 Task: Create a due date automation trigger when advanced on, on the tuesday after a card is due add basic assigned to me at 11:00 AM.
Action: Mouse moved to (797, 253)
Screenshot: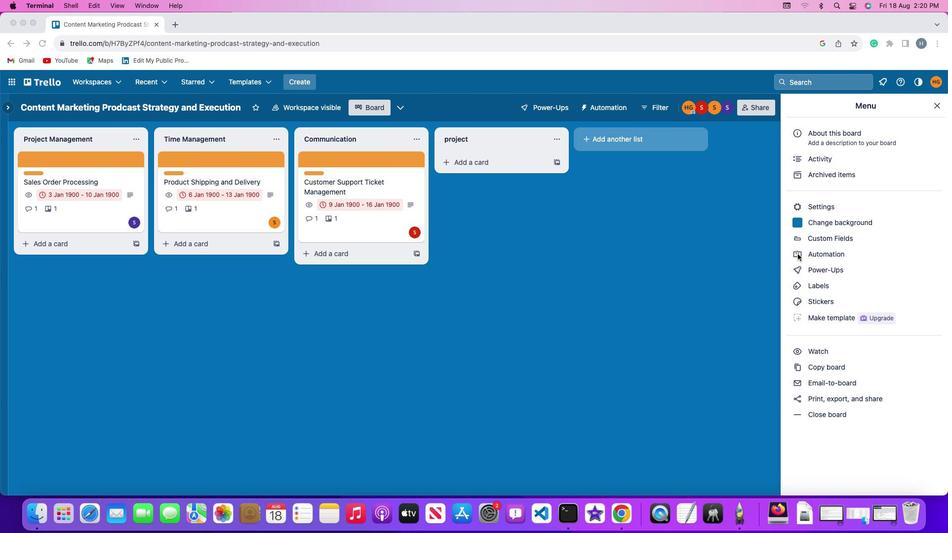 
Action: Mouse pressed left at (797, 253)
Screenshot: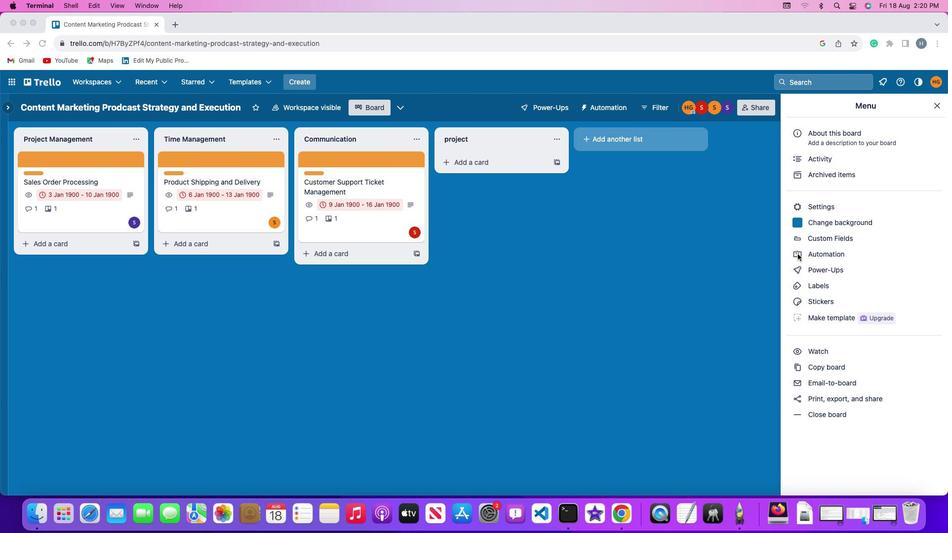 
Action: Mouse pressed left at (797, 253)
Screenshot: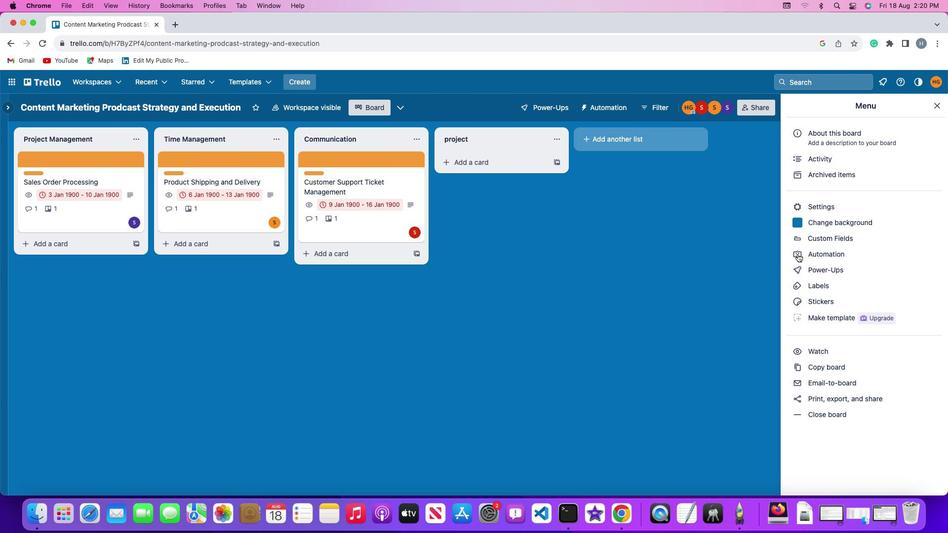 
Action: Mouse moved to (66, 231)
Screenshot: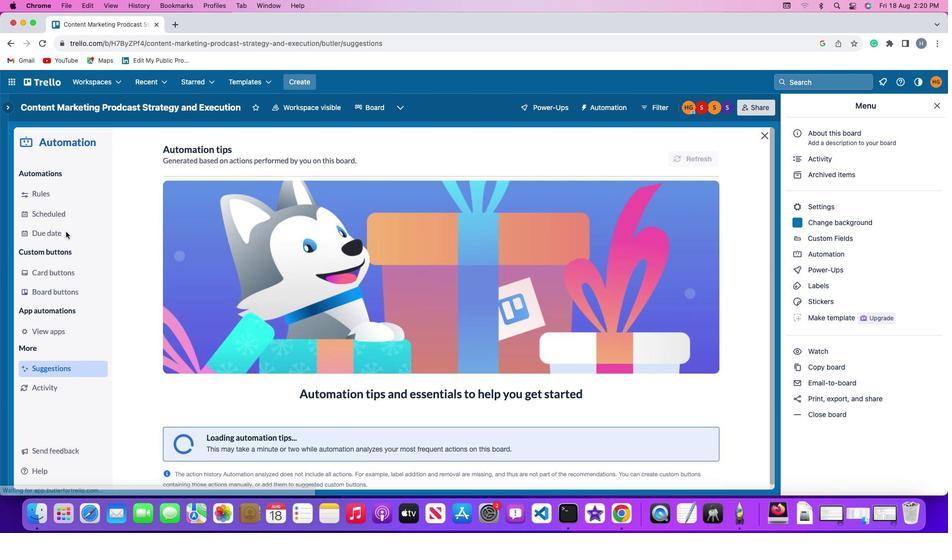 
Action: Mouse pressed left at (66, 231)
Screenshot: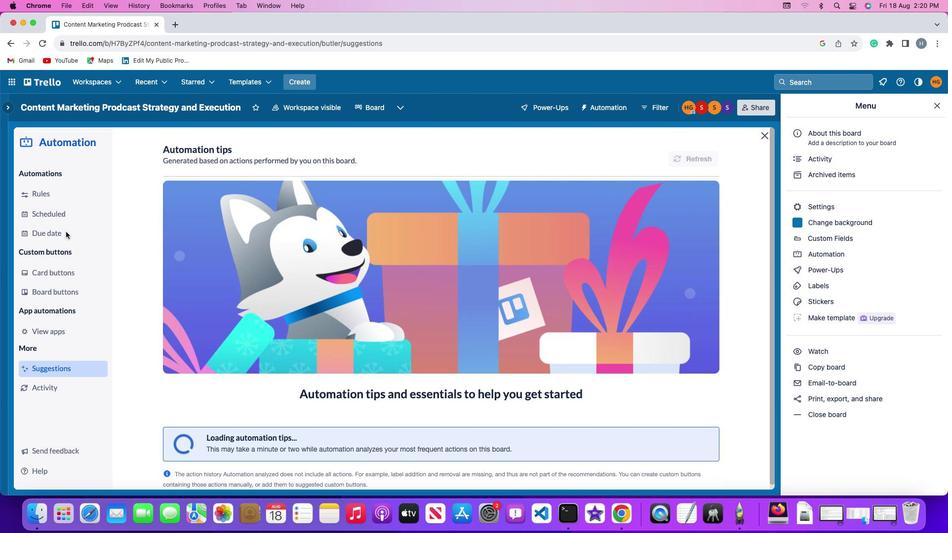 
Action: Mouse moved to (653, 153)
Screenshot: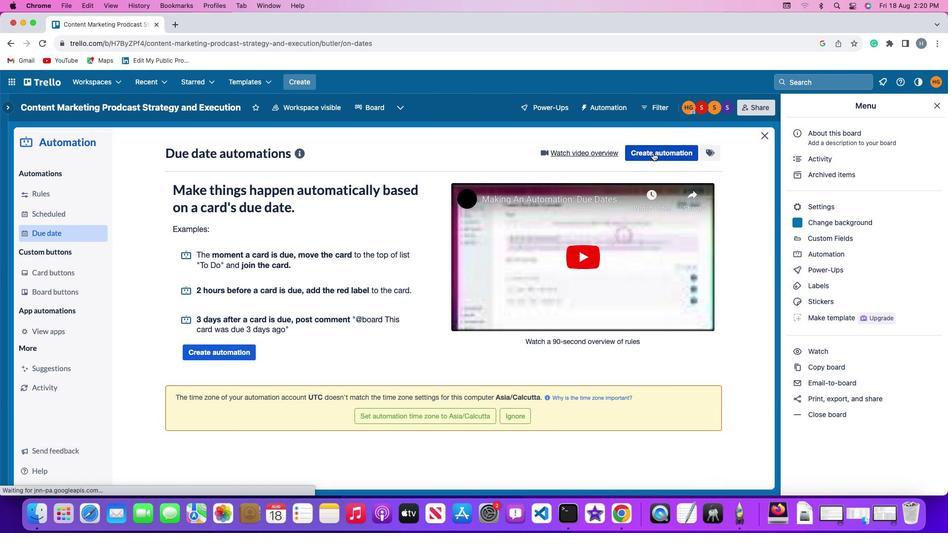 
Action: Mouse pressed left at (653, 153)
Screenshot: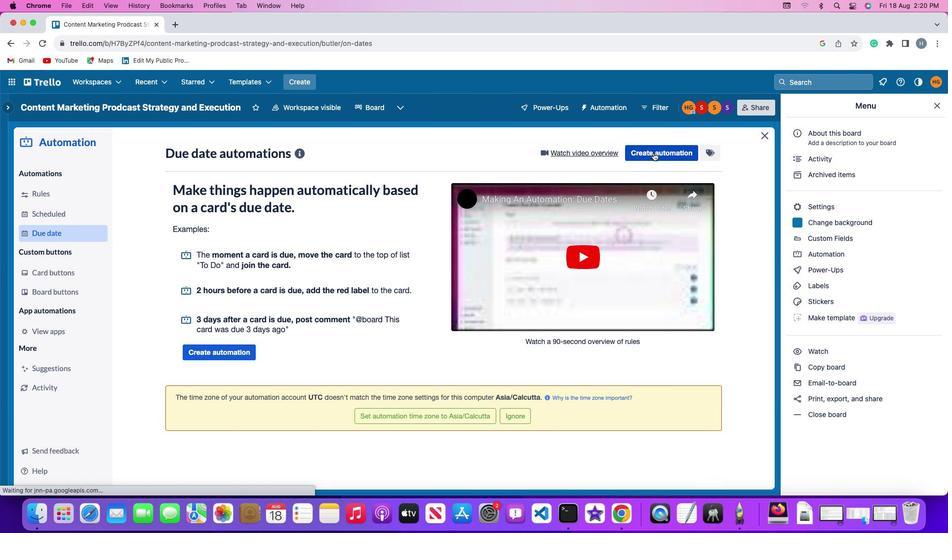 
Action: Mouse moved to (195, 248)
Screenshot: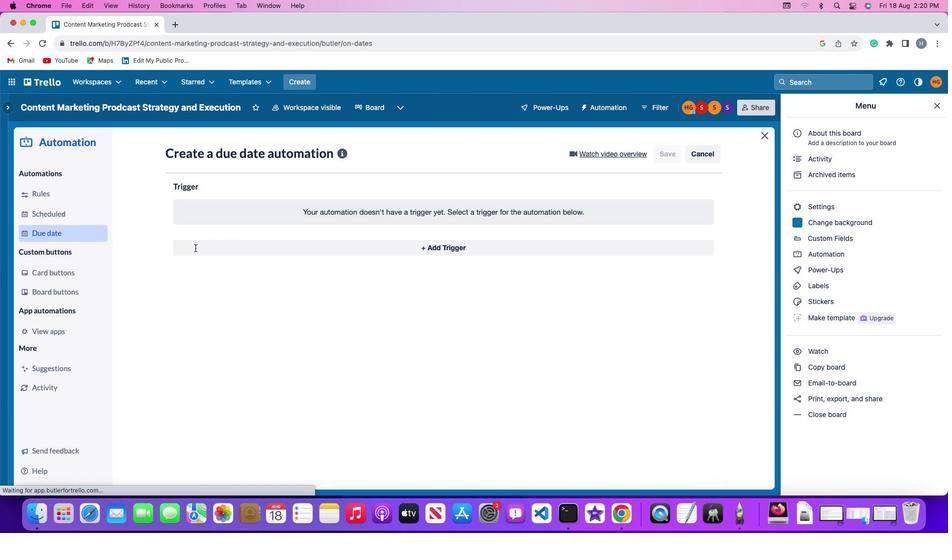 
Action: Mouse pressed left at (195, 248)
Screenshot: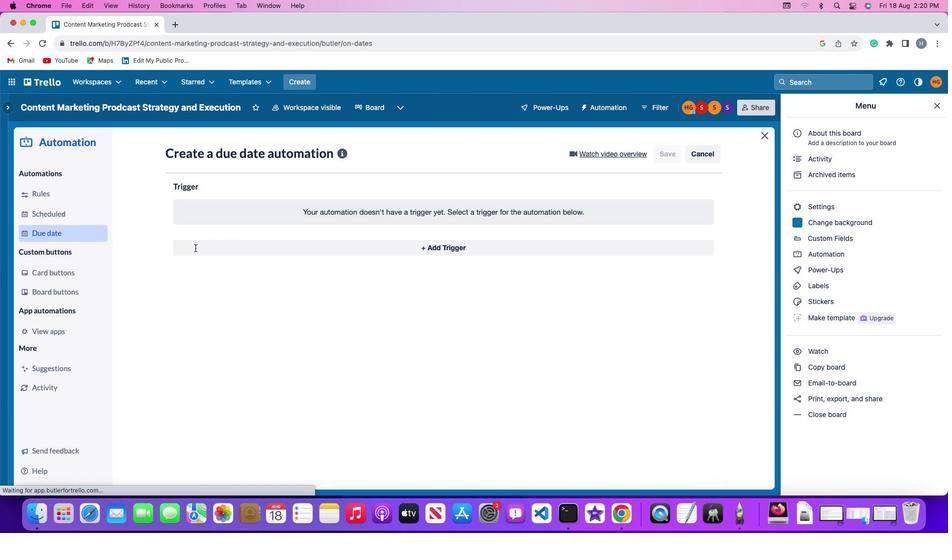 
Action: Mouse moved to (220, 427)
Screenshot: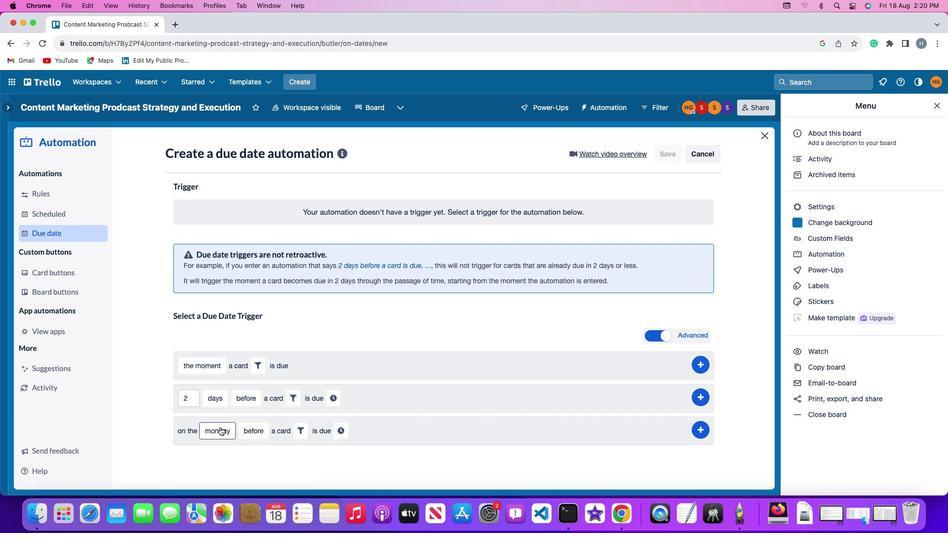 
Action: Mouse pressed left at (220, 427)
Screenshot: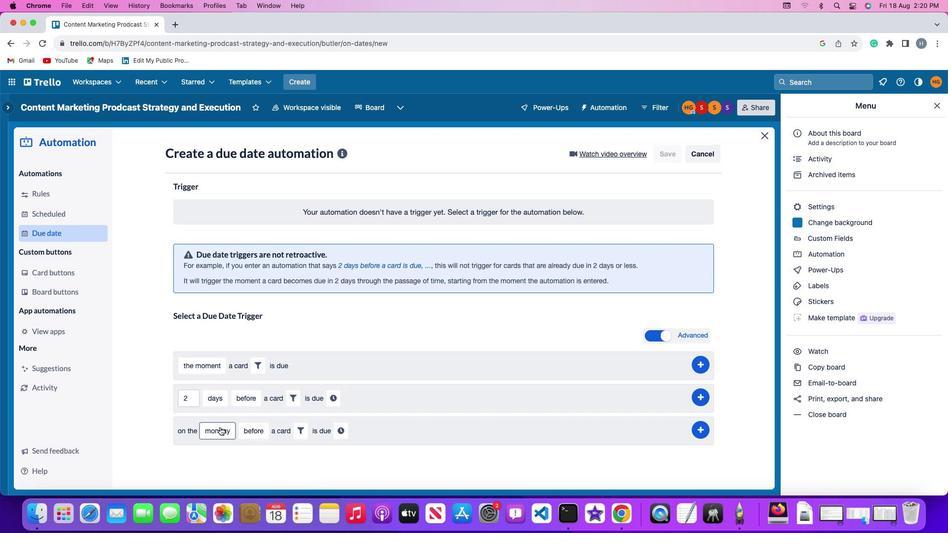 
Action: Mouse moved to (222, 310)
Screenshot: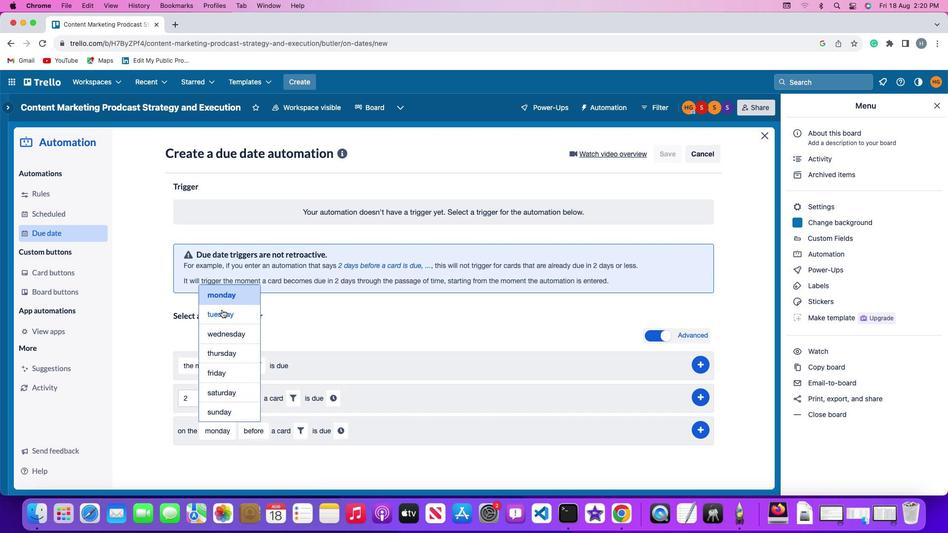 
Action: Mouse pressed left at (222, 310)
Screenshot: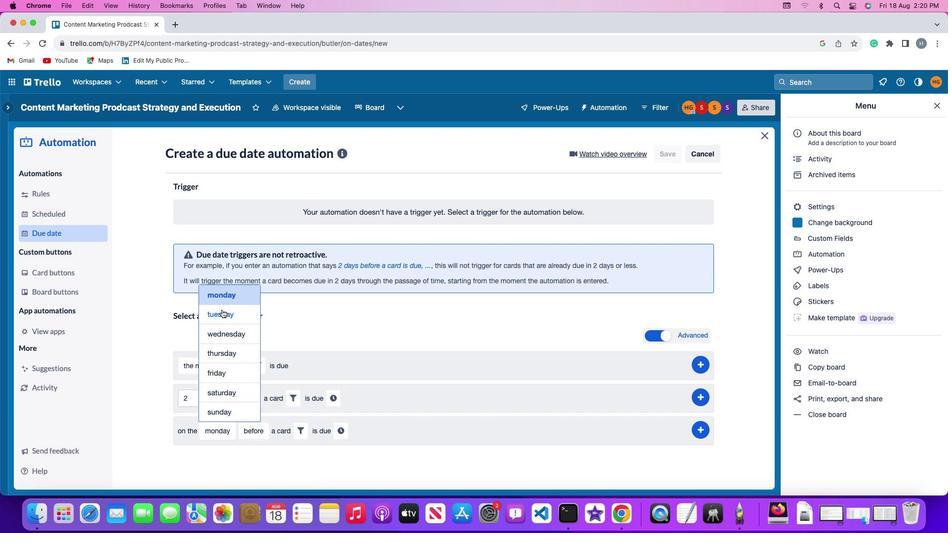 
Action: Mouse moved to (247, 431)
Screenshot: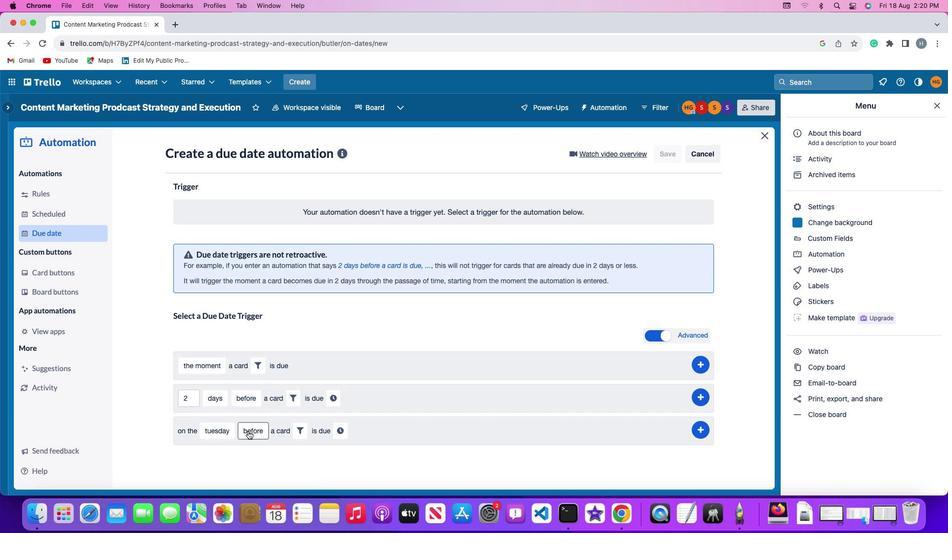 
Action: Mouse pressed left at (247, 431)
Screenshot: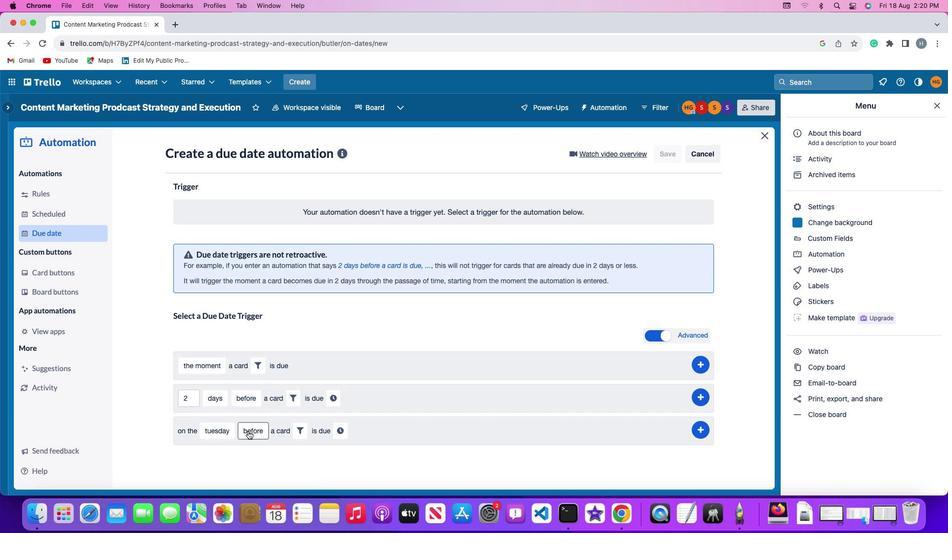 
Action: Mouse moved to (261, 372)
Screenshot: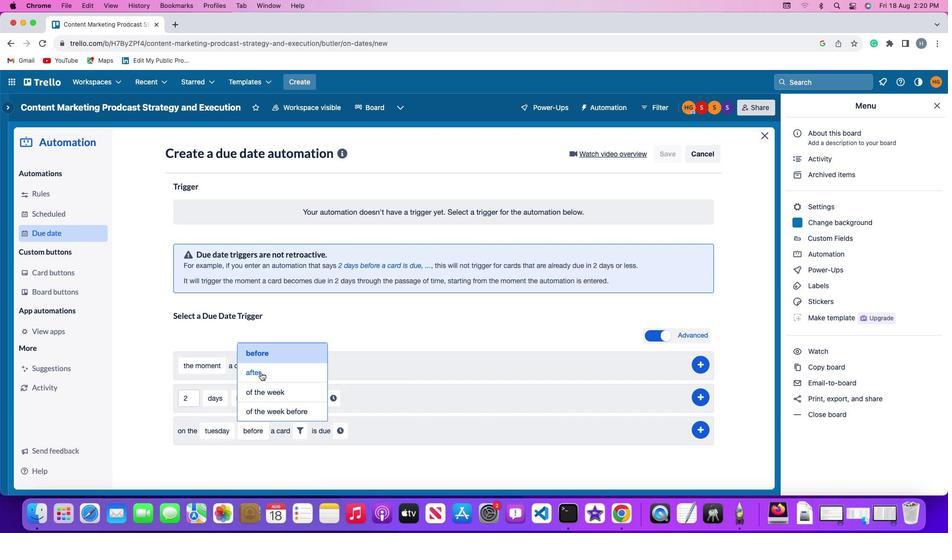 
Action: Mouse pressed left at (261, 372)
Screenshot: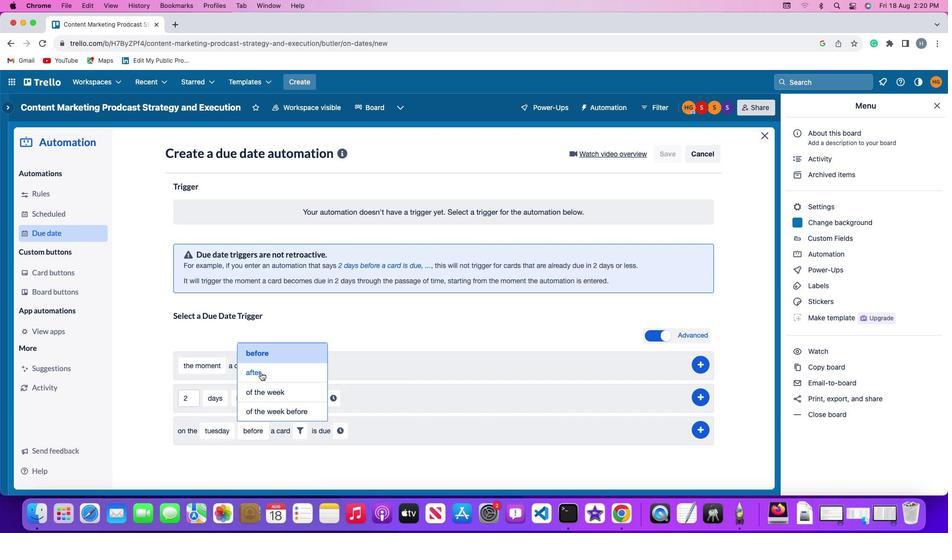 
Action: Mouse moved to (288, 425)
Screenshot: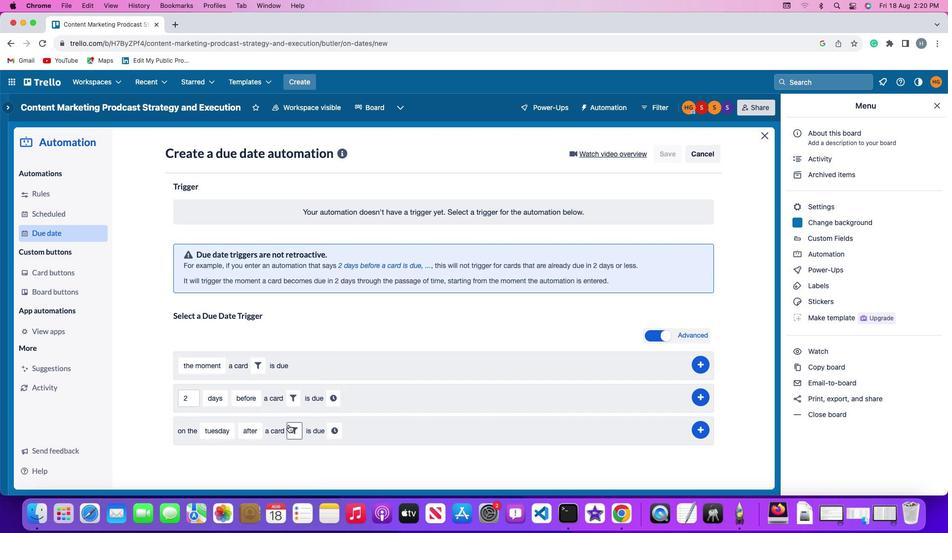 
Action: Mouse pressed left at (288, 425)
Screenshot: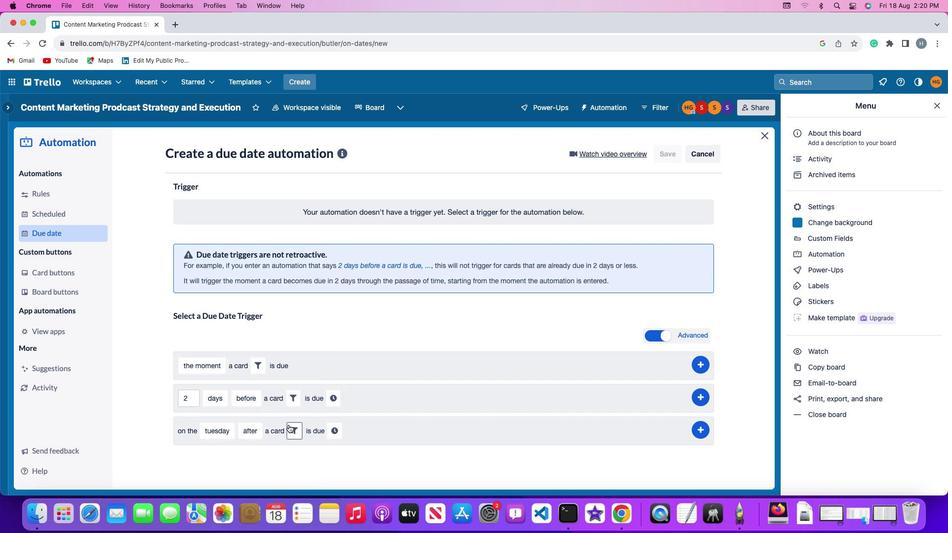 
Action: Mouse moved to (266, 466)
Screenshot: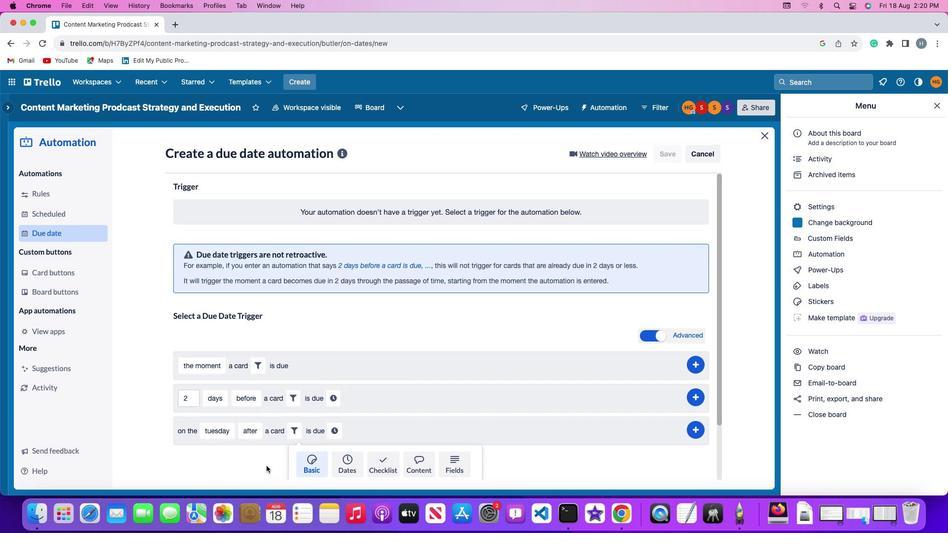 
Action: Mouse scrolled (266, 466) with delta (0, 0)
Screenshot: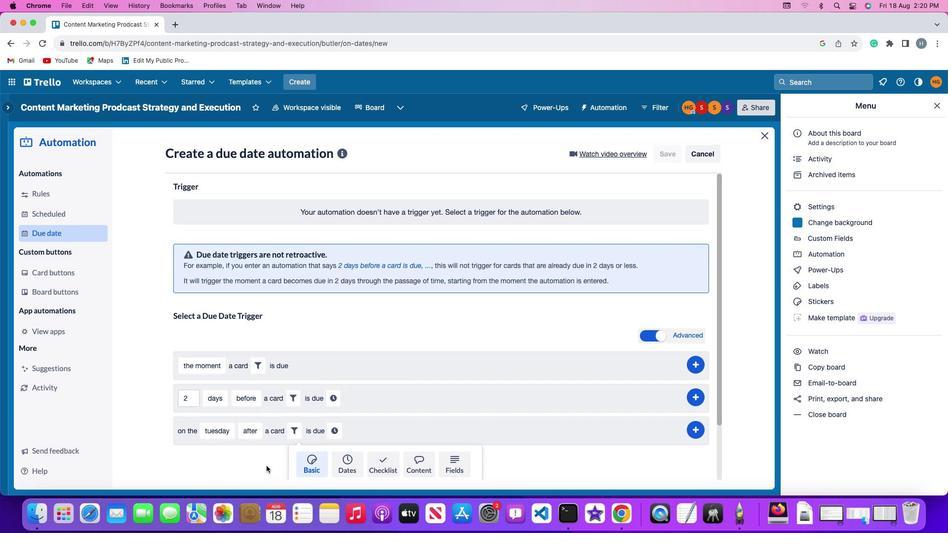 
Action: Mouse scrolled (266, 466) with delta (0, 0)
Screenshot: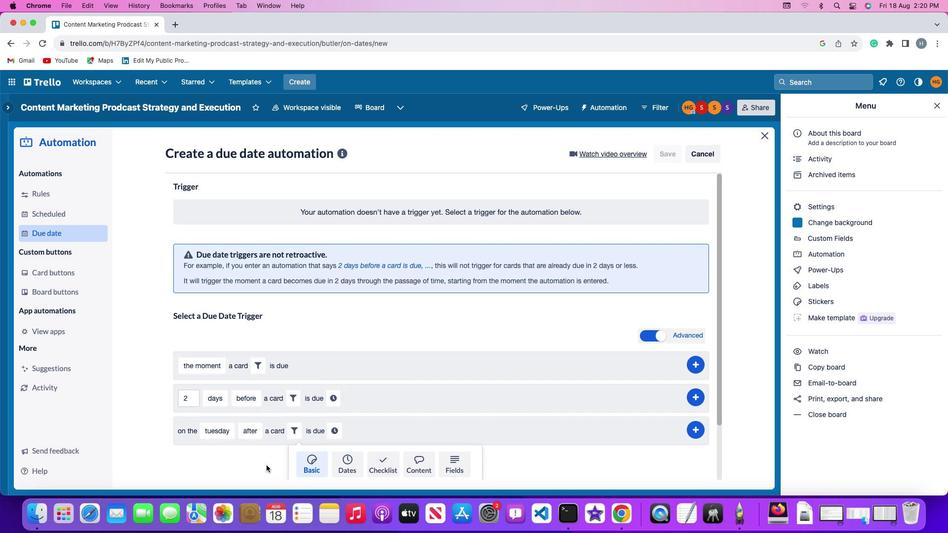 
Action: Mouse moved to (266, 466)
Screenshot: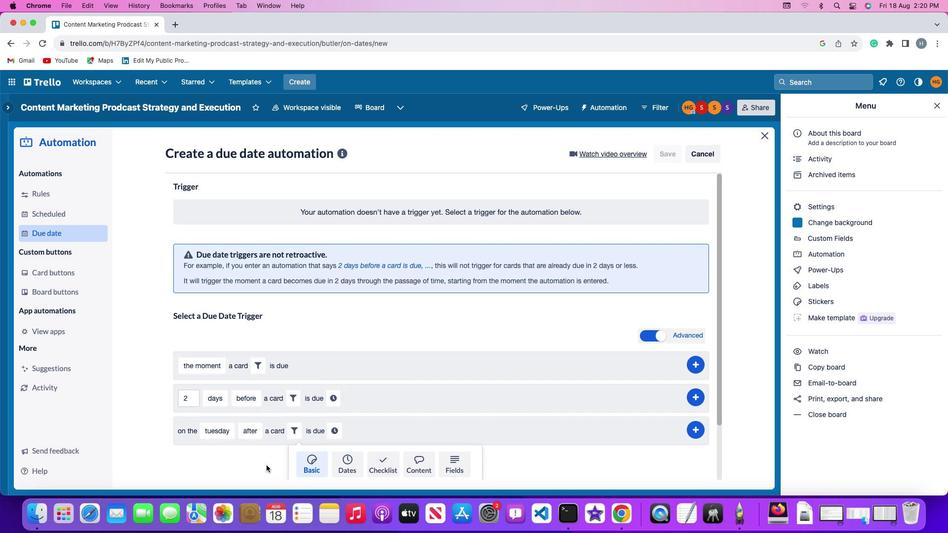 
Action: Mouse scrolled (266, 466) with delta (0, -1)
Screenshot: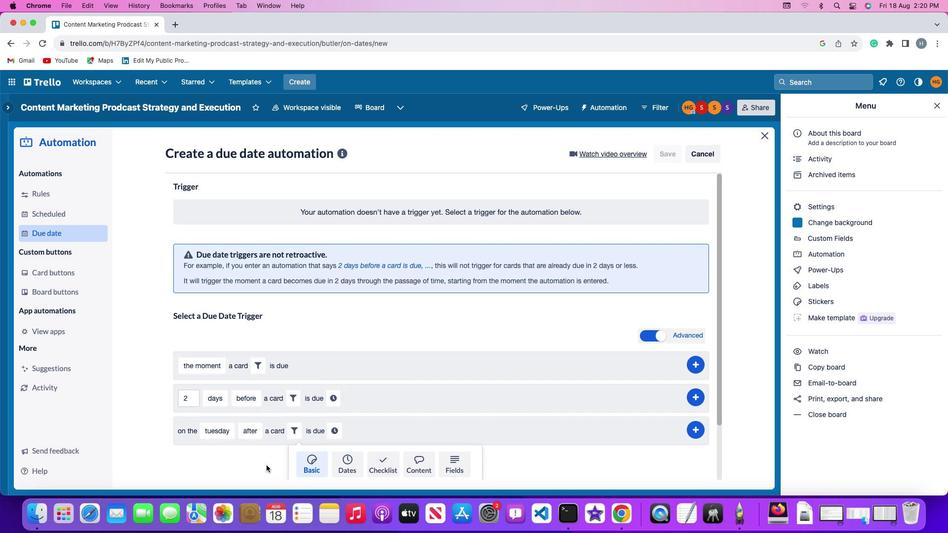 
Action: Mouse moved to (266, 465)
Screenshot: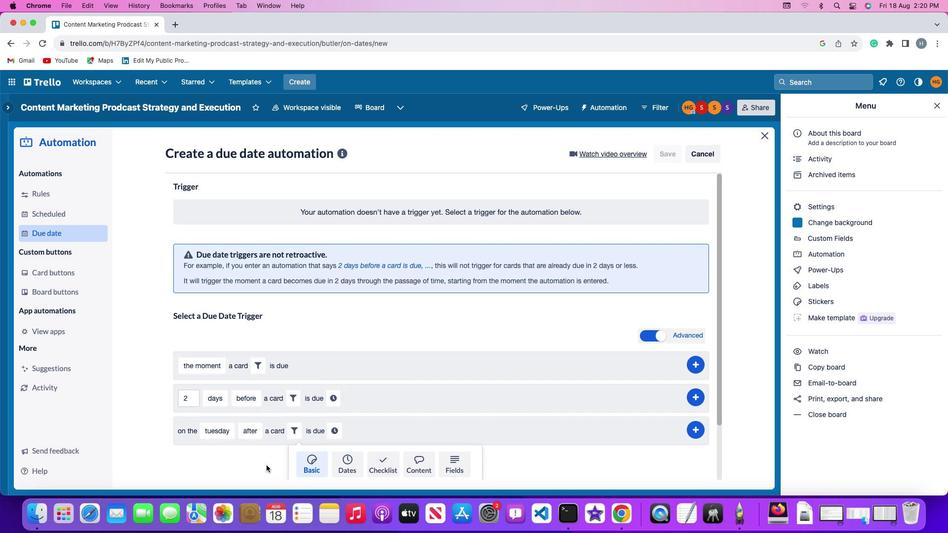 
Action: Mouse scrolled (266, 465) with delta (0, -2)
Screenshot: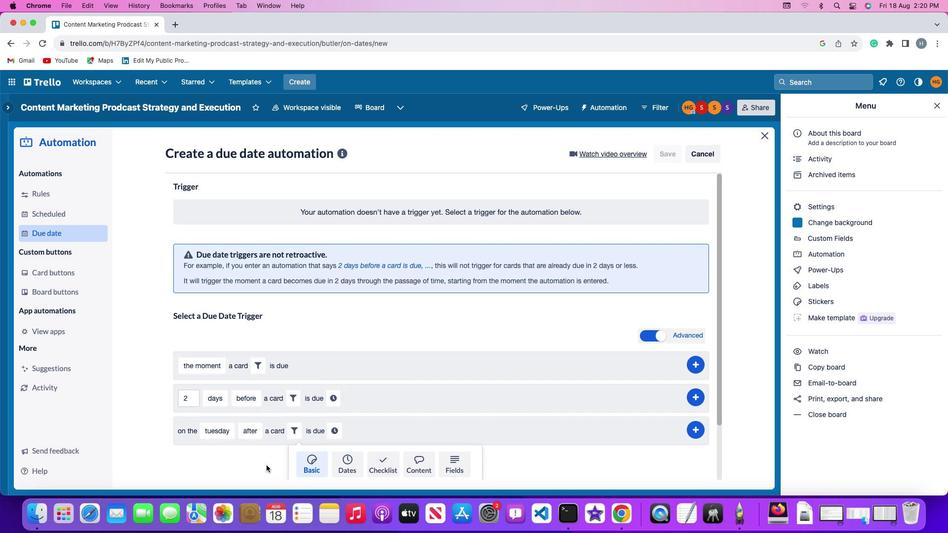 
Action: Mouse moved to (266, 463)
Screenshot: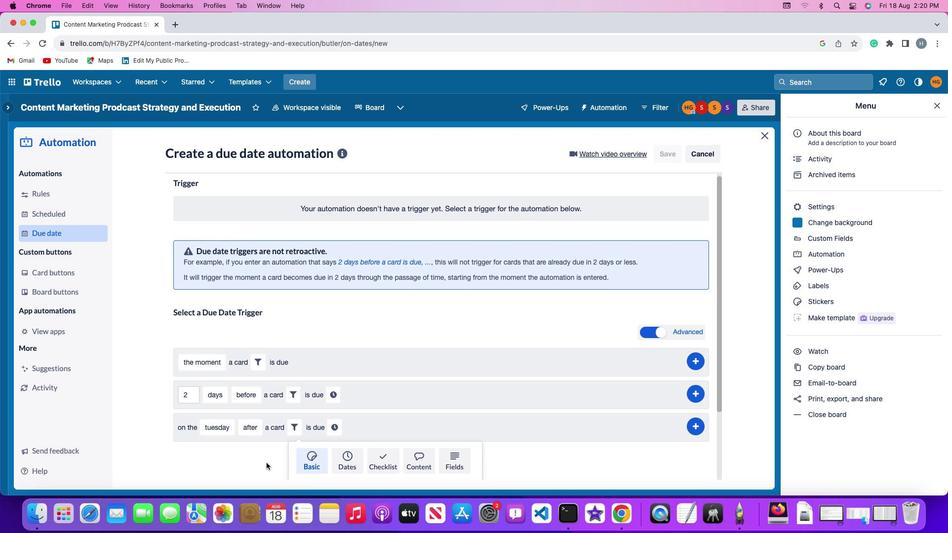 
Action: Mouse scrolled (266, 463) with delta (0, -2)
Screenshot: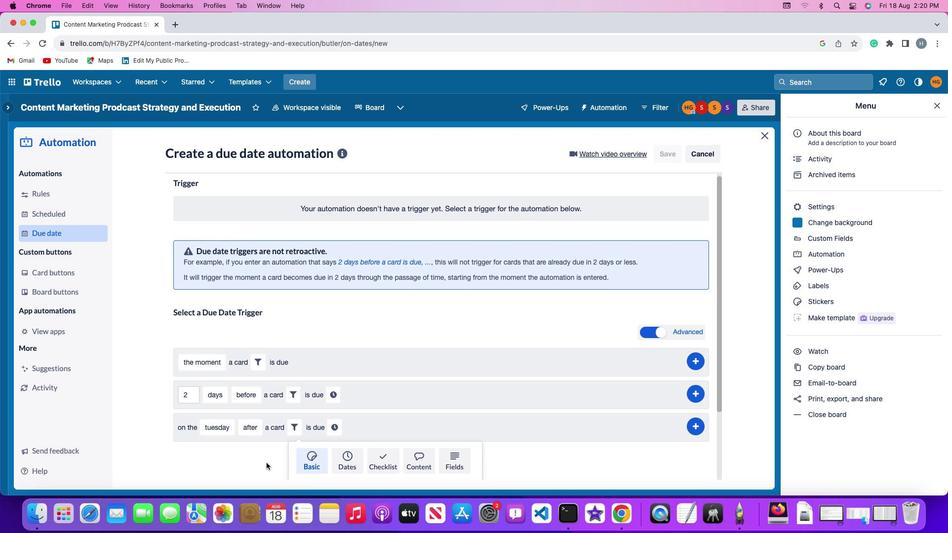 
Action: Mouse moved to (265, 459)
Screenshot: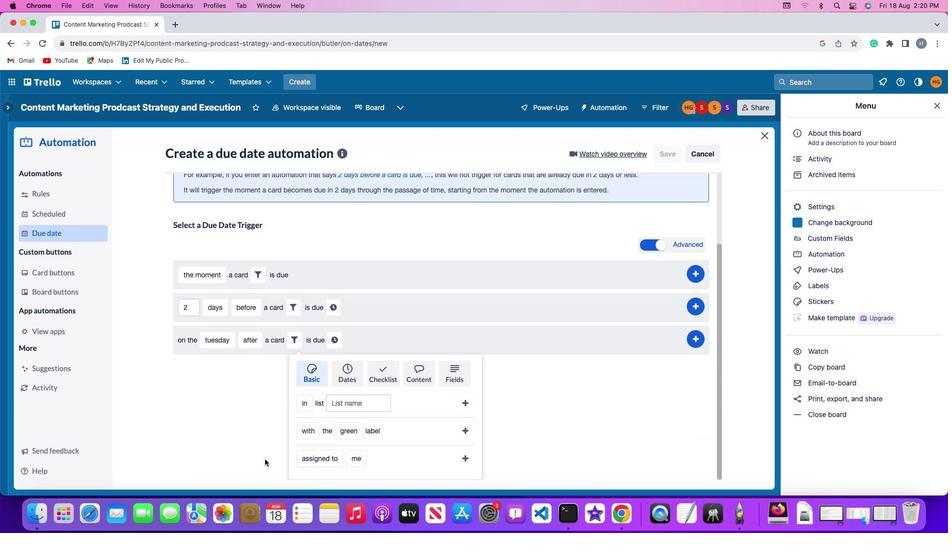 
Action: Mouse scrolled (265, 459) with delta (0, 0)
Screenshot: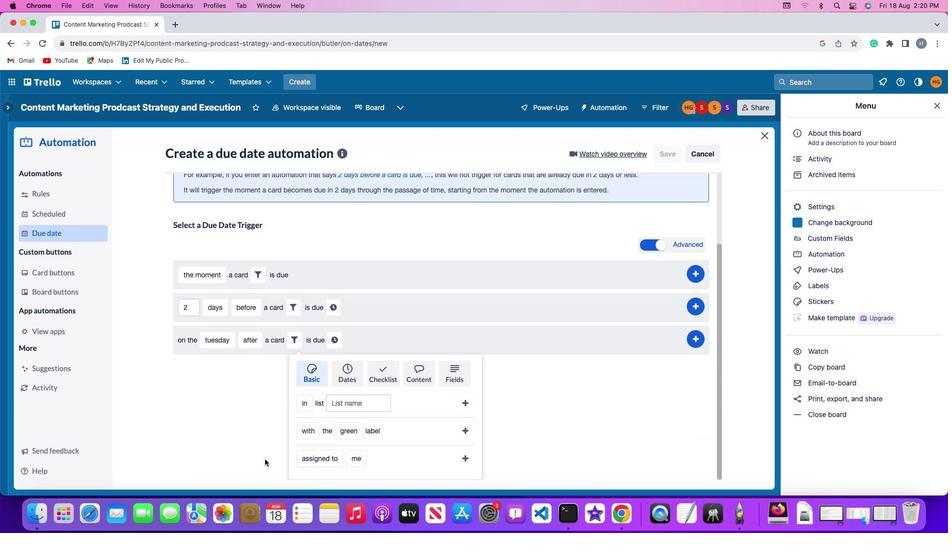 
Action: Mouse moved to (265, 459)
Screenshot: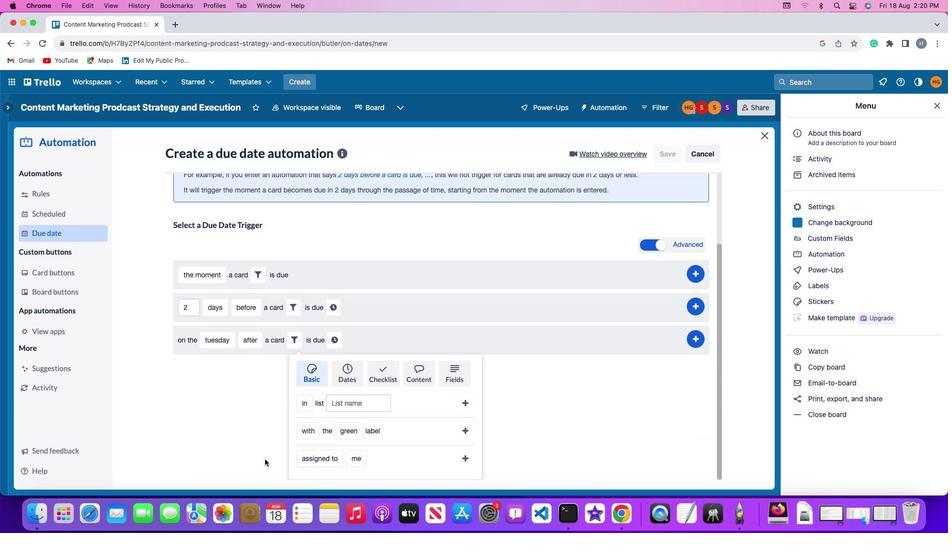 
Action: Mouse scrolled (265, 459) with delta (0, 0)
Screenshot: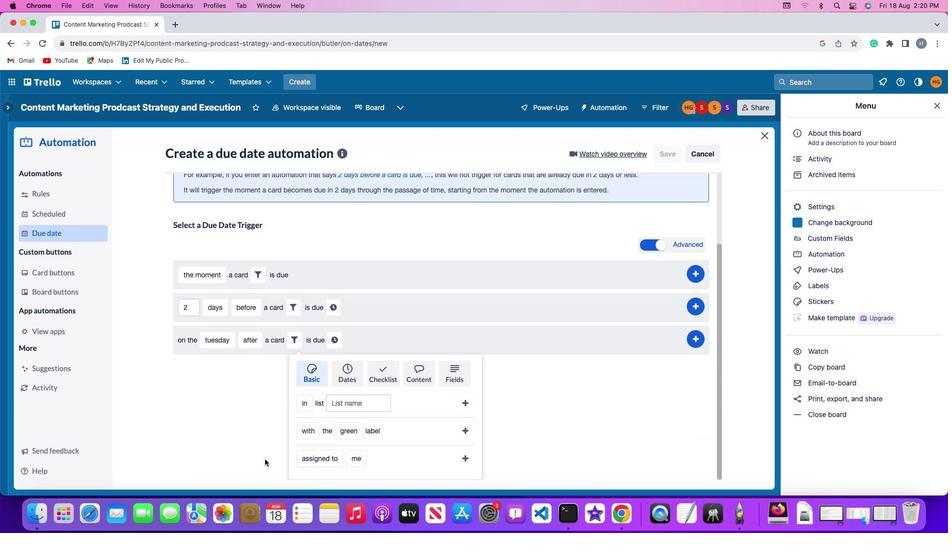 
Action: Mouse moved to (264, 459)
Screenshot: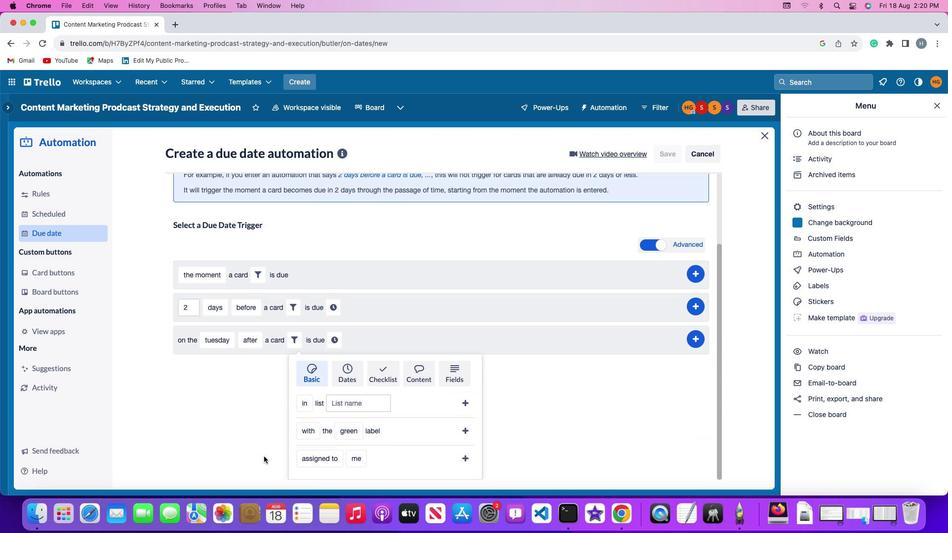 
Action: Mouse scrolled (264, 459) with delta (0, -1)
Screenshot: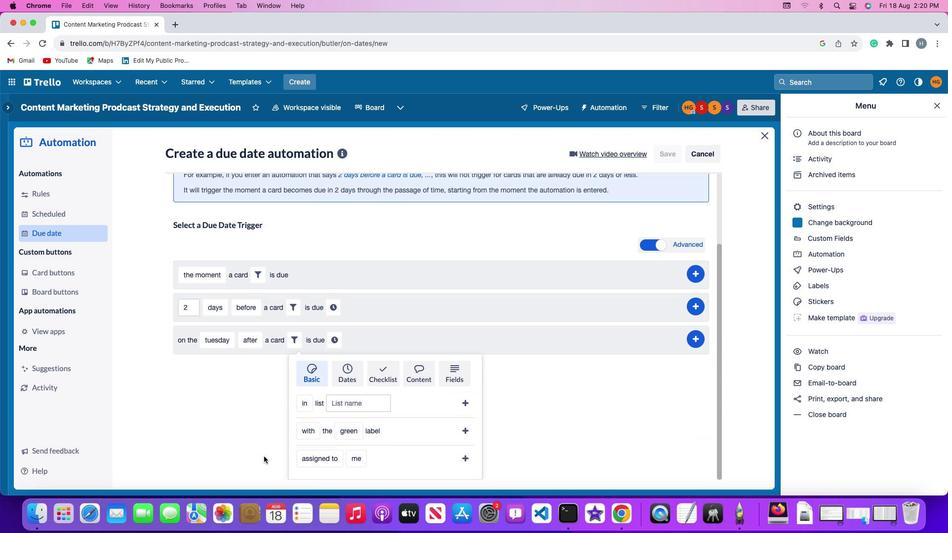
Action: Mouse moved to (263, 455)
Screenshot: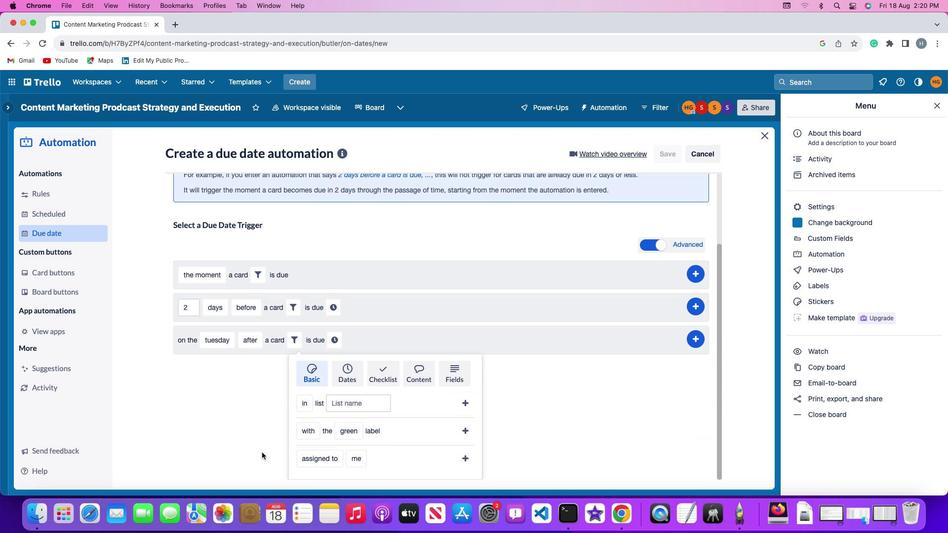 
Action: Mouse scrolled (263, 455) with delta (0, -2)
Screenshot: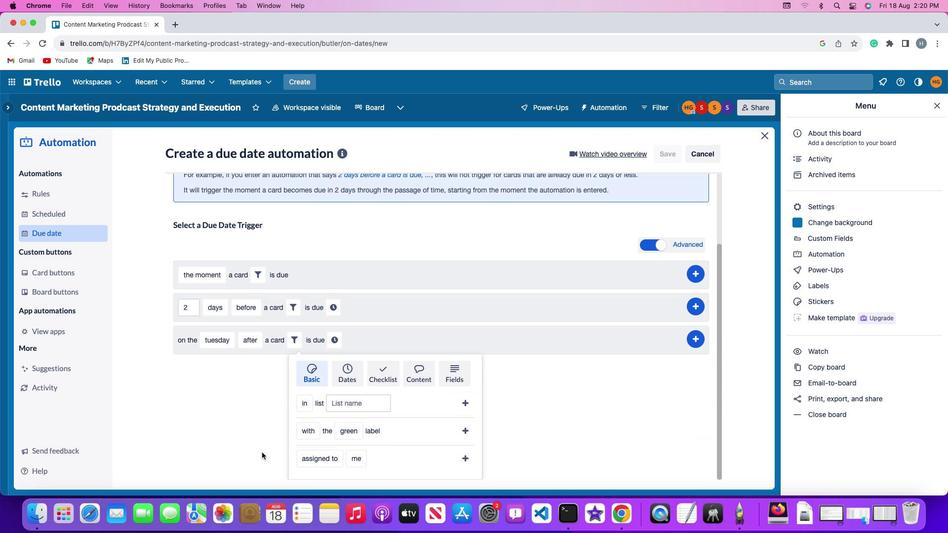 
Action: Mouse moved to (300, 457)
Screenshot: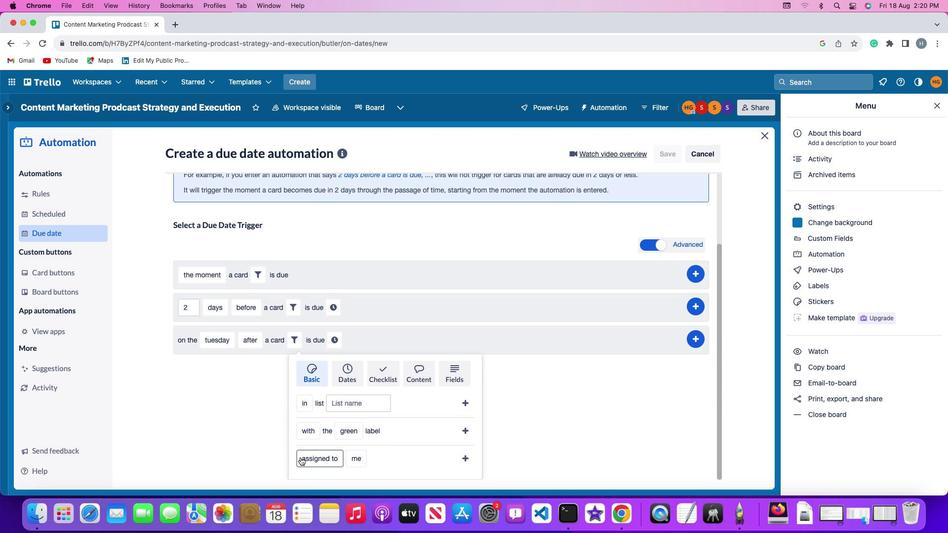 
Action: Mouse pressed left at (300, 457)
Screenshot: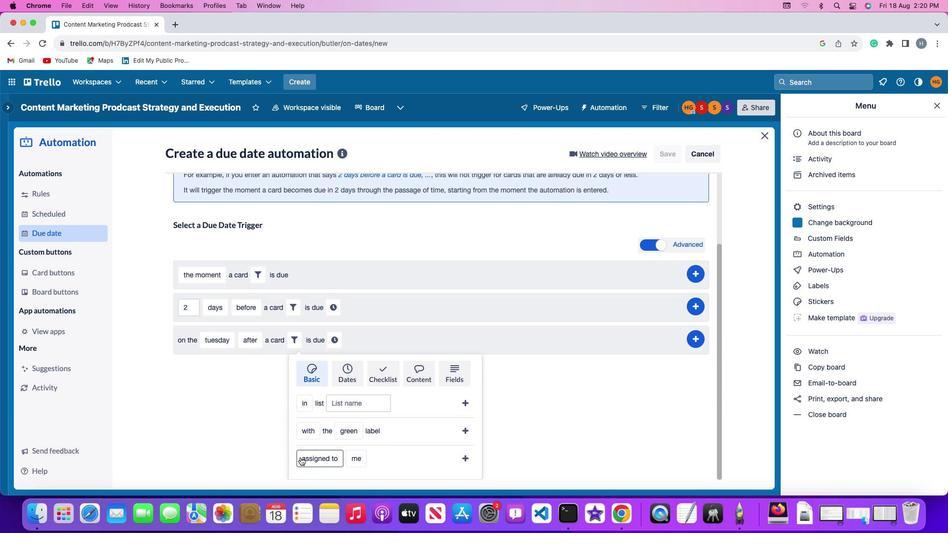 
Action: Mouse moved to (322, 404)
Screenshot: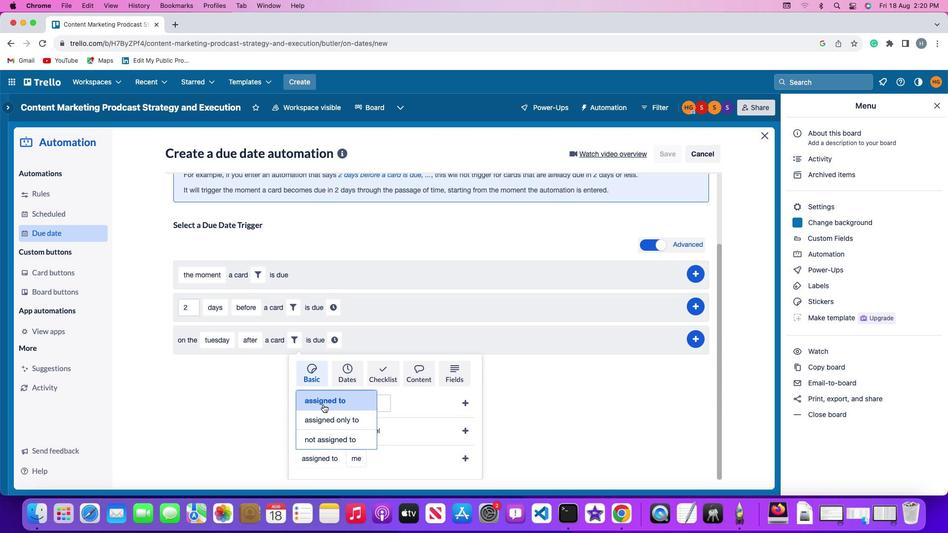 
Action: Mouse pressed left at (322, 404)
Screenshot: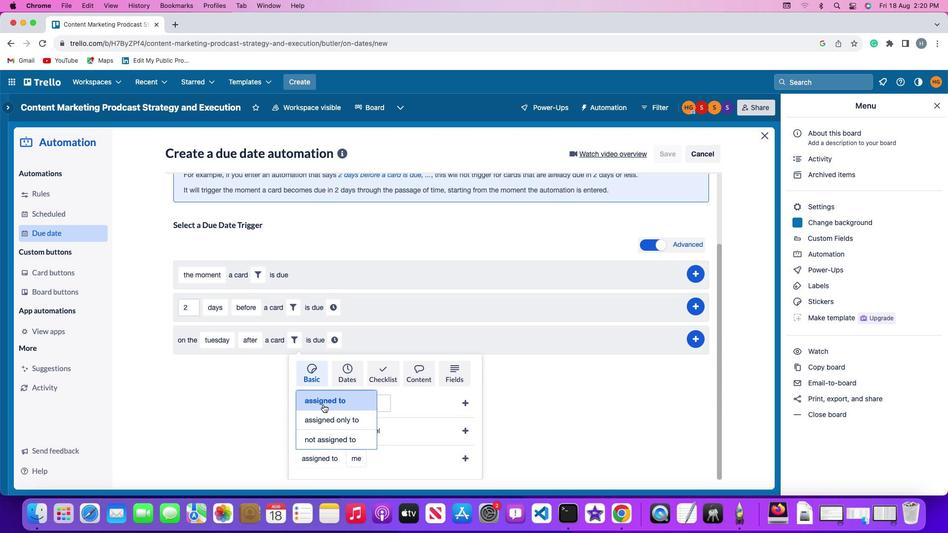 
Action: Mouse moved to (357, 458)
Screenshot: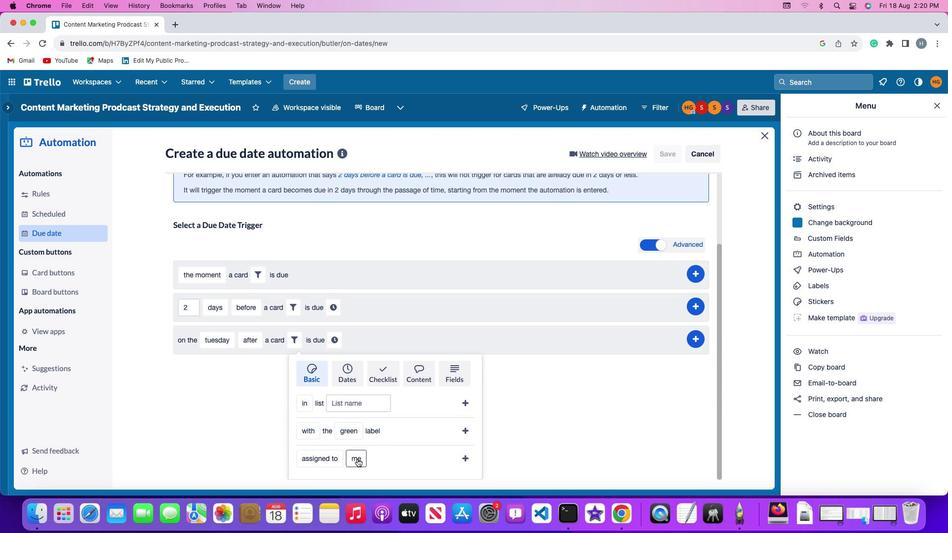 
Action: Mouse pressed left at (357, 458)
Screenshot: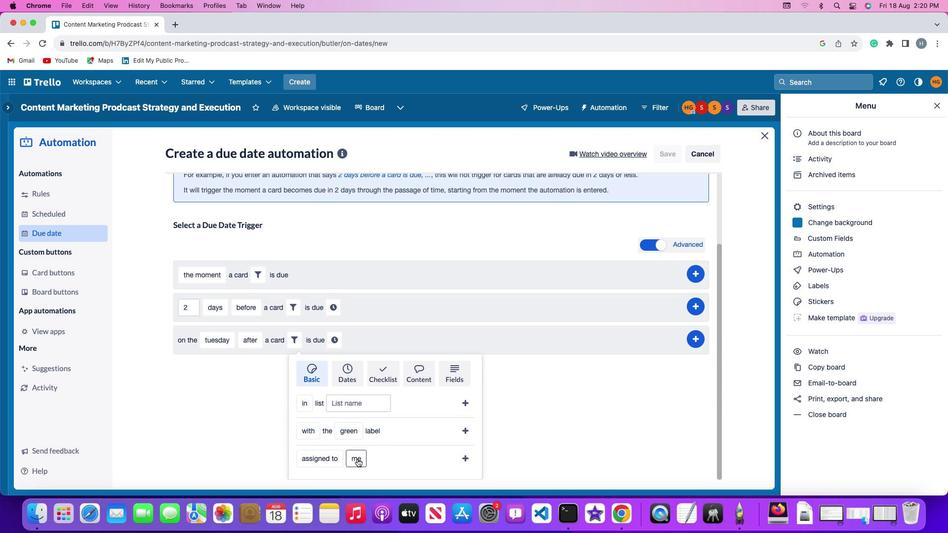 
Action: Mouse moved to (370, 403)
Screenshot: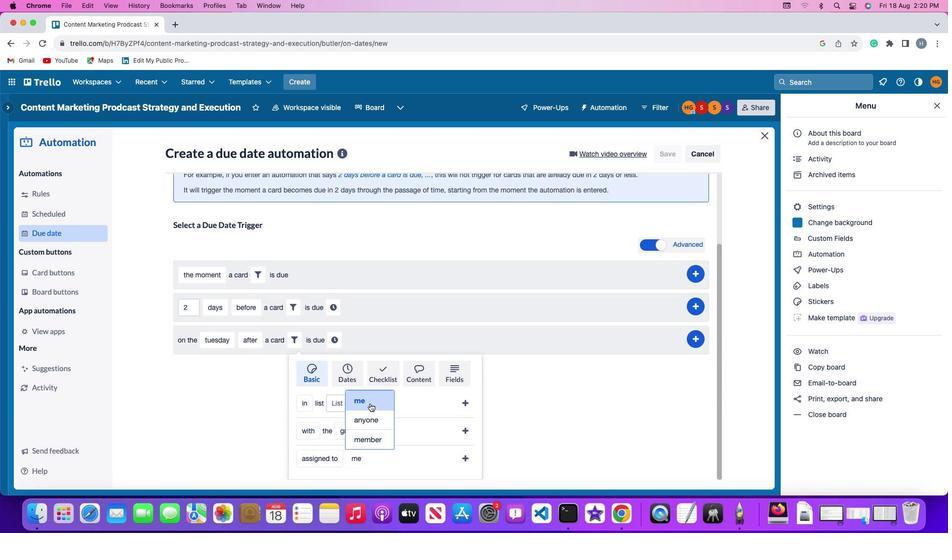 
Action: Mouse pressed left at (370, 403)
Screenshot: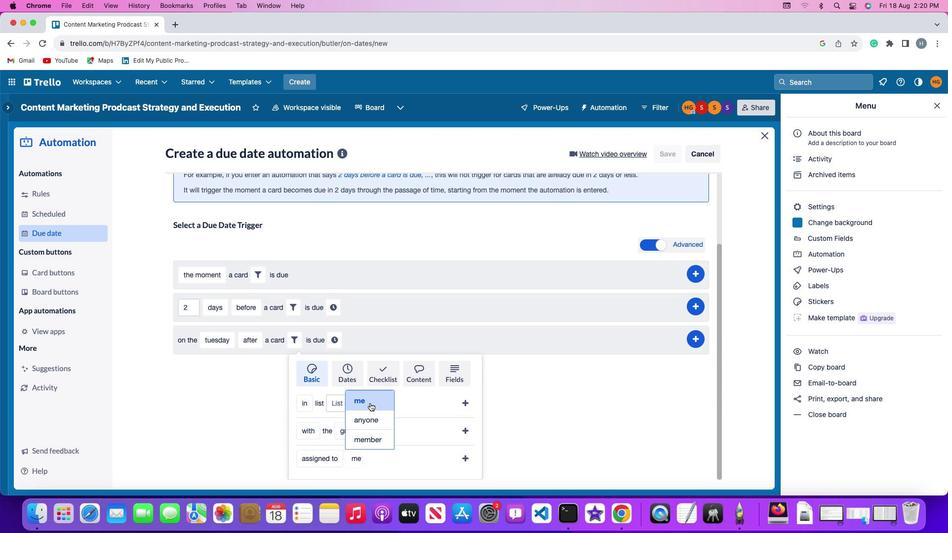 
Action: Mouse moved to (465, 457)
Screenshot: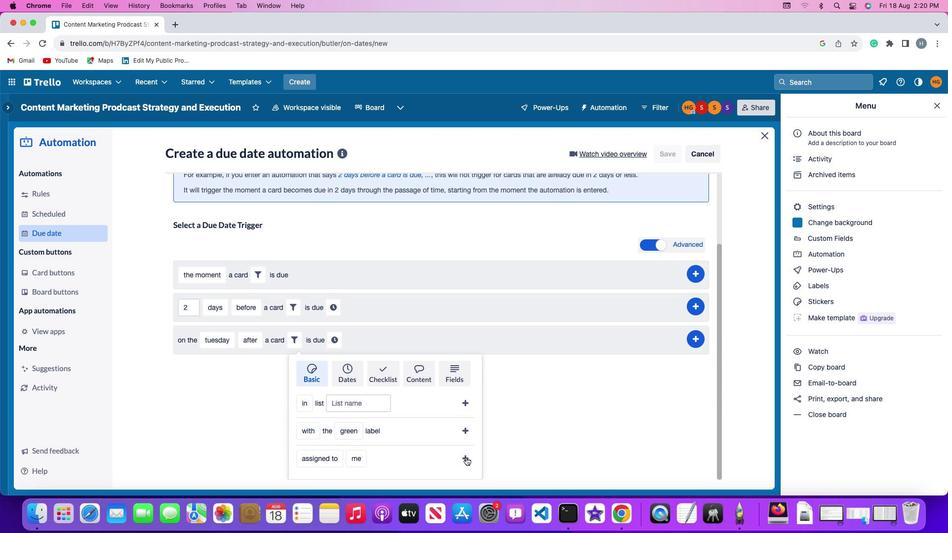 
Action: Mouse pressed left at (465, 457)
Screenshot: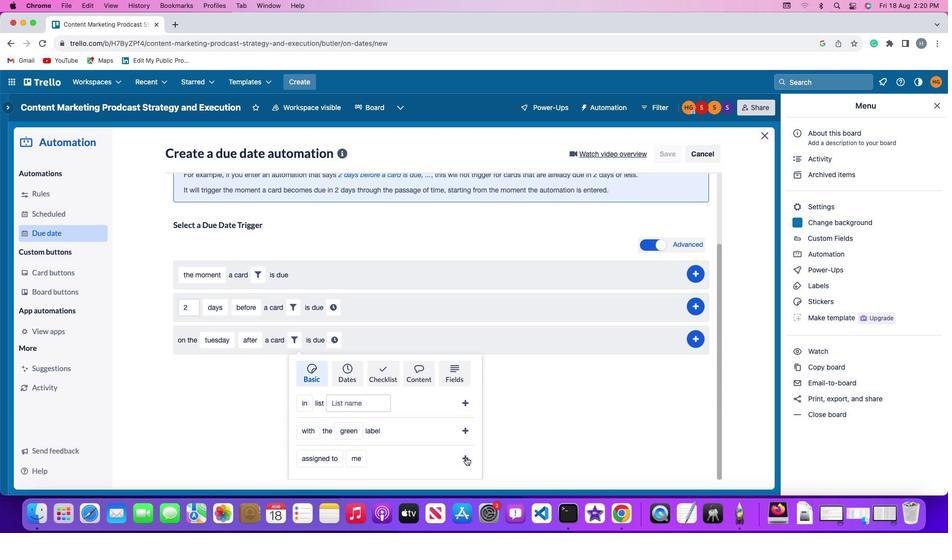 
Action: Mouse moved to (409, 432)
Screenshot: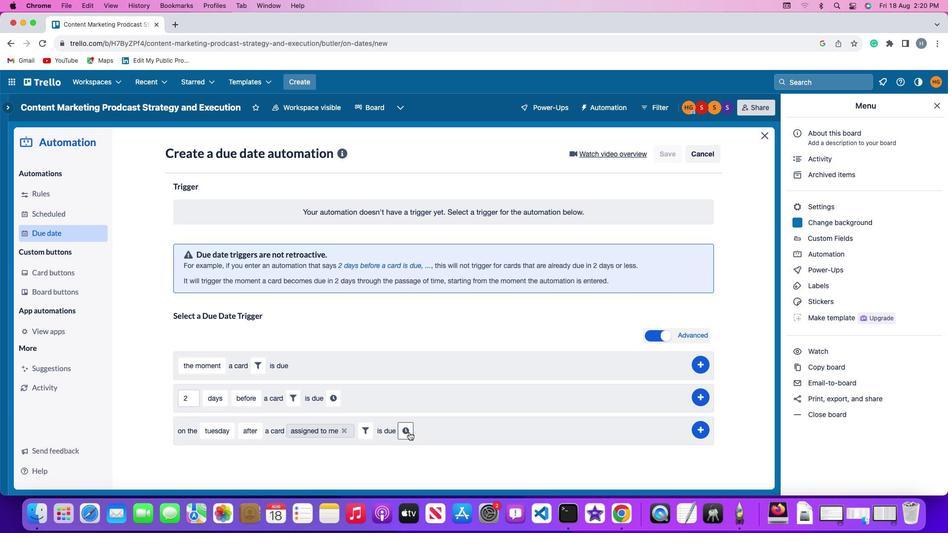 
Action: Mouse pressed left at (409, 432)
Screenshot: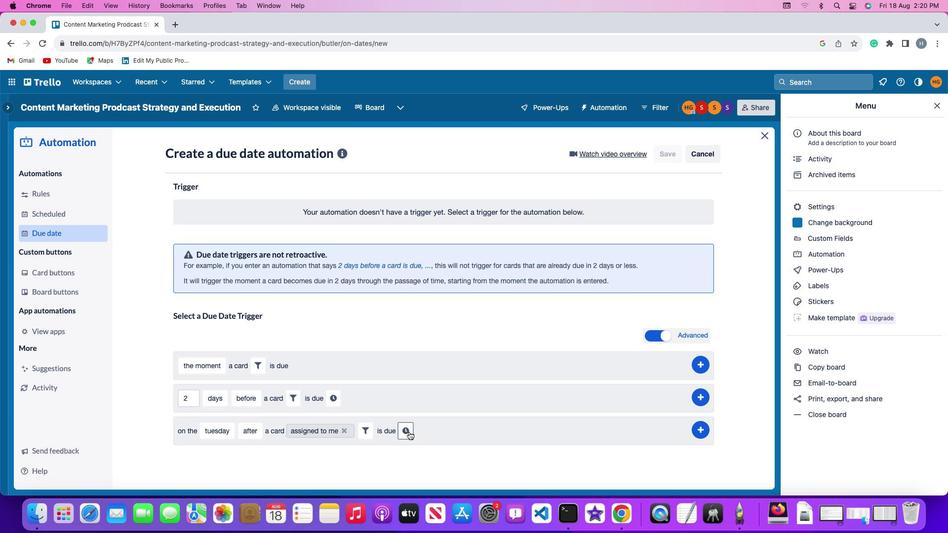 
Action: Mouse moved to (429, 433)
Screenshot: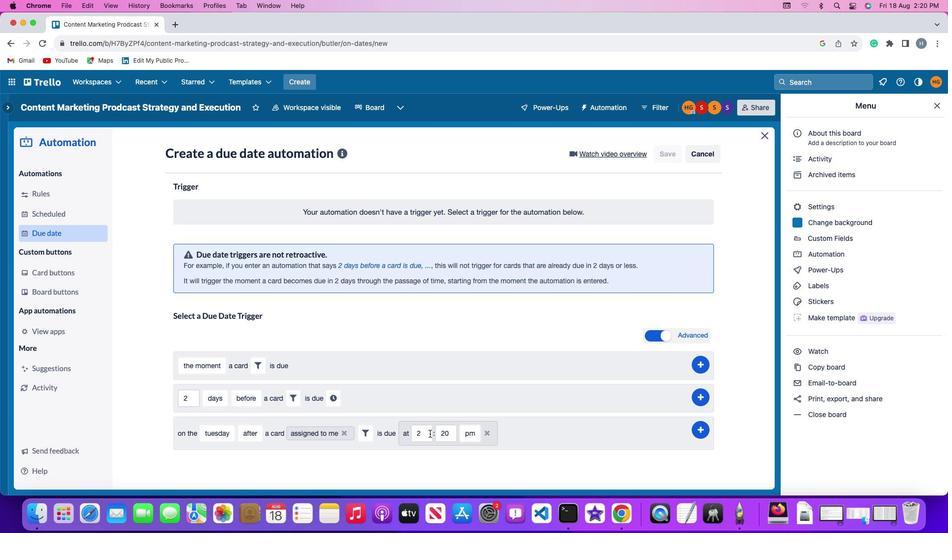 
Action: Mouse pressed left at (429, 433)
Screenshot: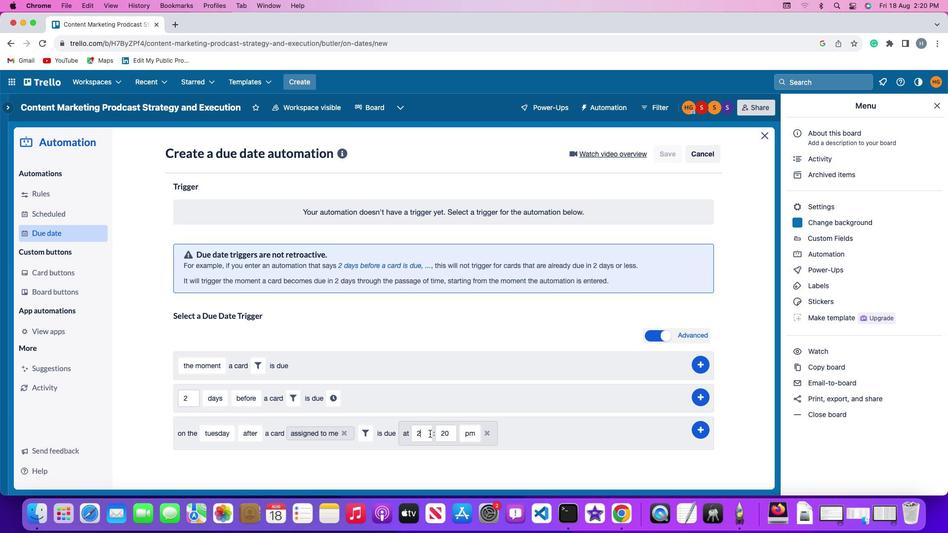 
Action: Mouse moved to (429, 433)
Screenshot: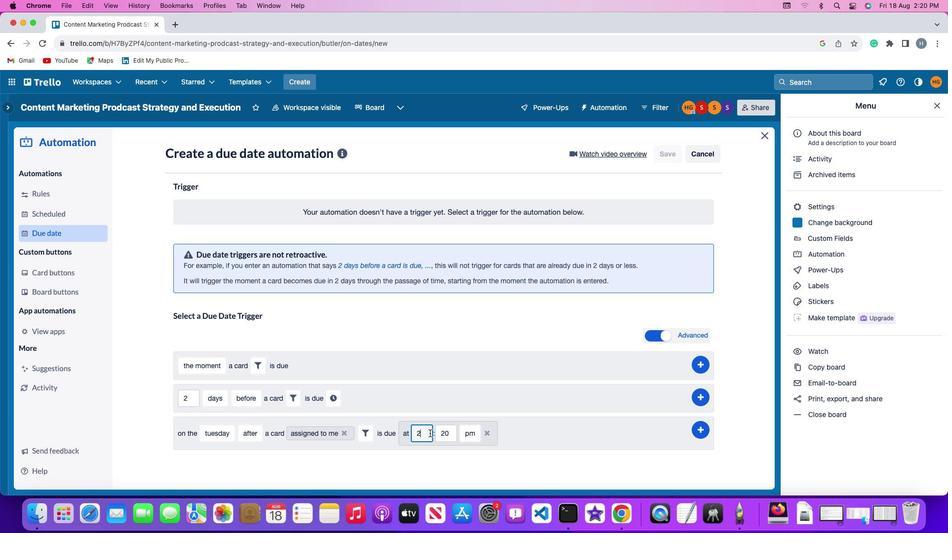 
Action: Key pressed Key.backspace
Screenshot: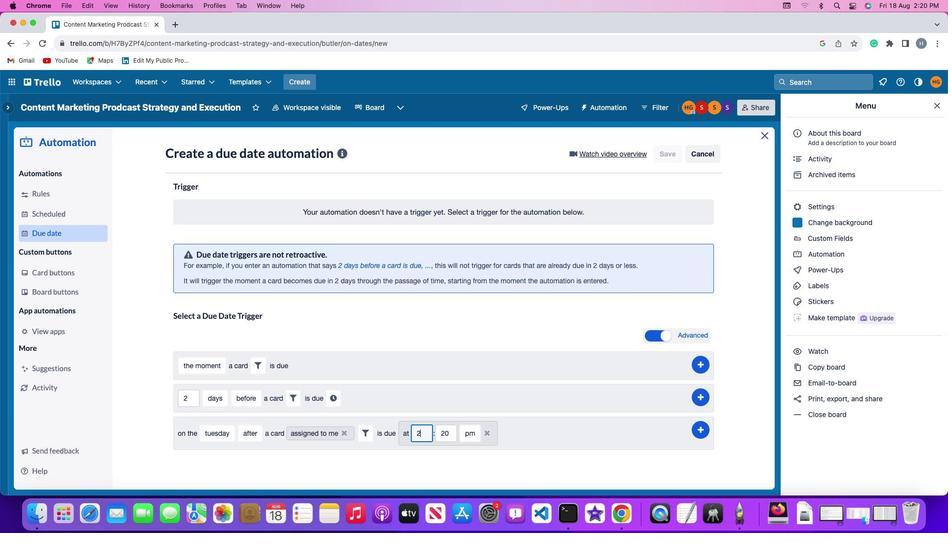 
Action: Mouse moved to (429, 433)
Screenshot: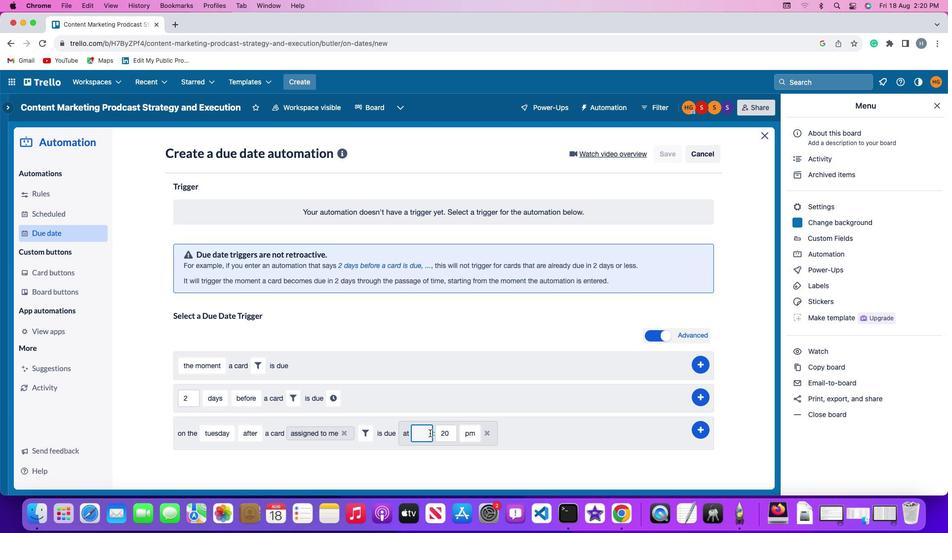 
Action: Key pressed '1'
Screenshot: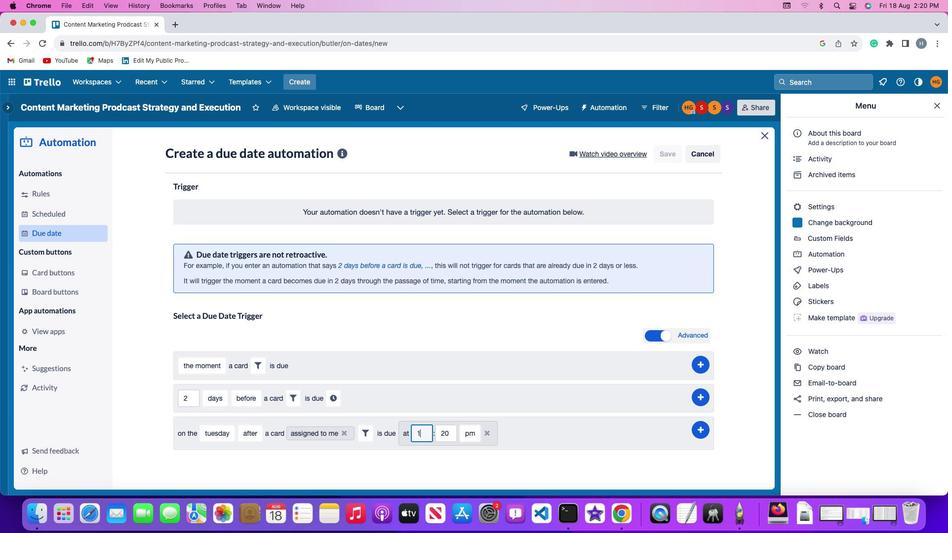 
Action: Mouse moved to (430, 433)
Screenshot: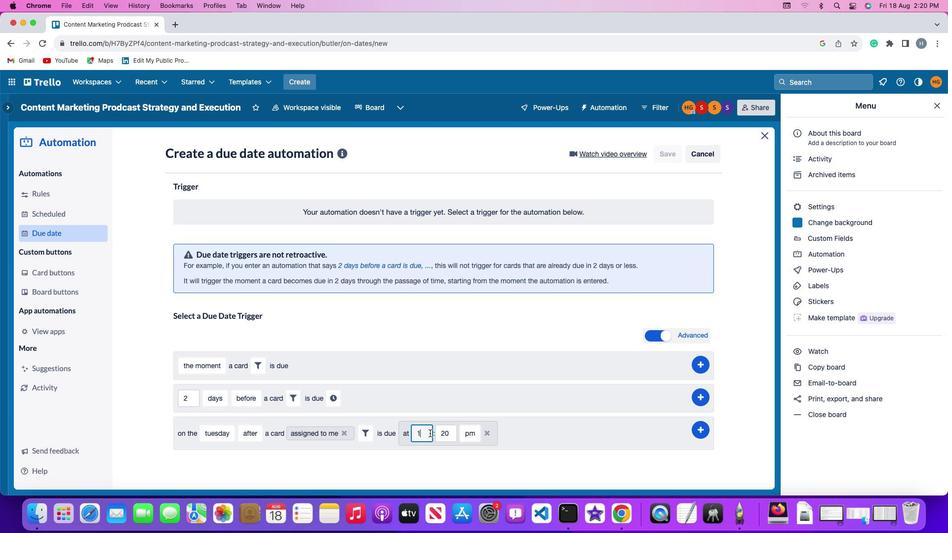 
Action: Key pressed '1'
Screenshot: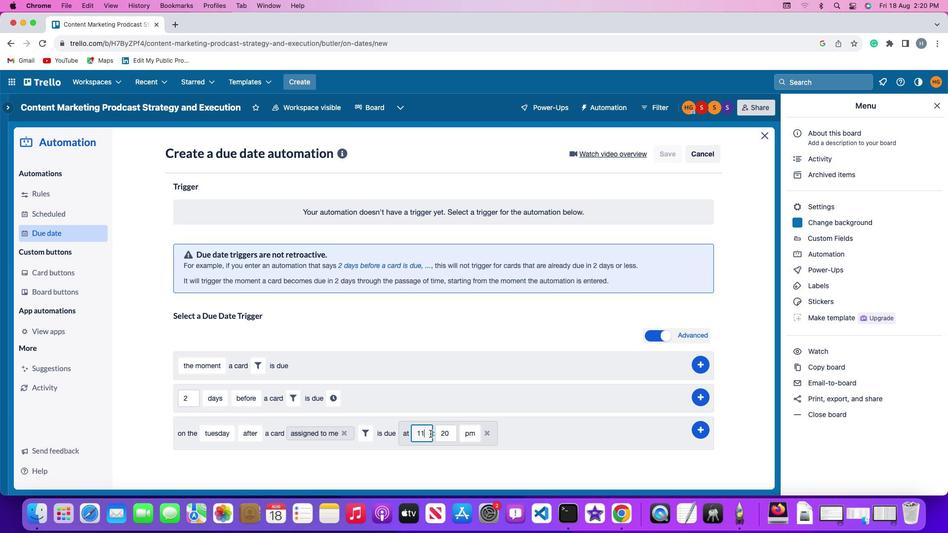 
Action: Mouse moved to (453, 435)
Screenshot: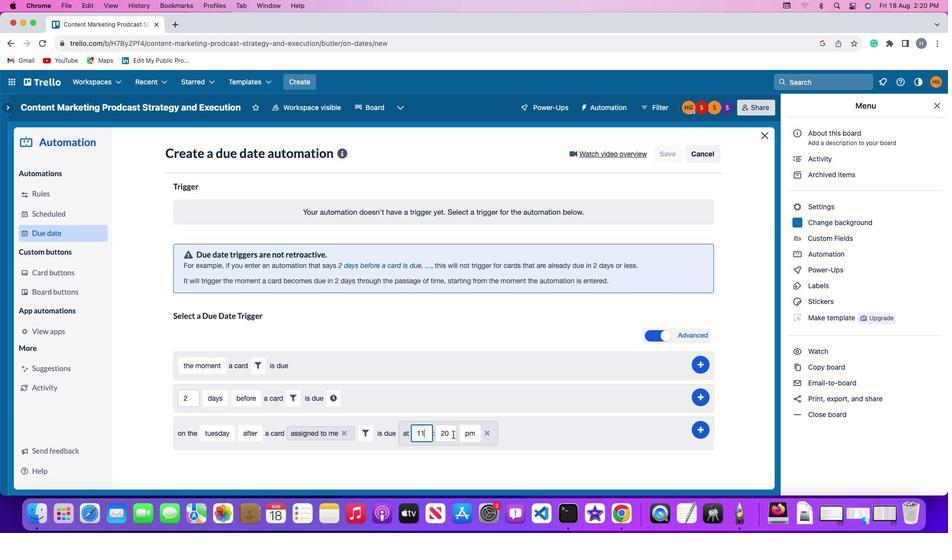 
Action: Mouse pressed left at (453, 435)
Screenshot: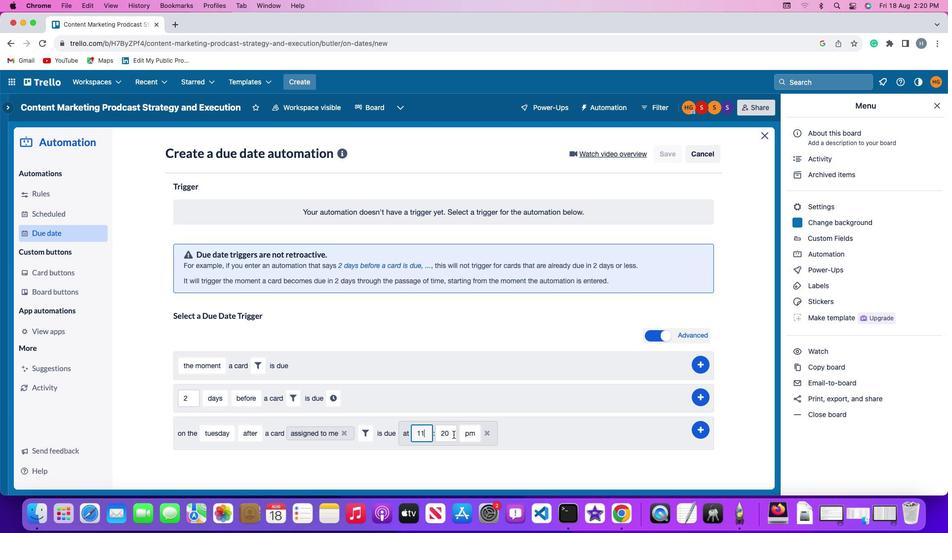 
Action: Mouse moved to (453, 434)
Screenshot: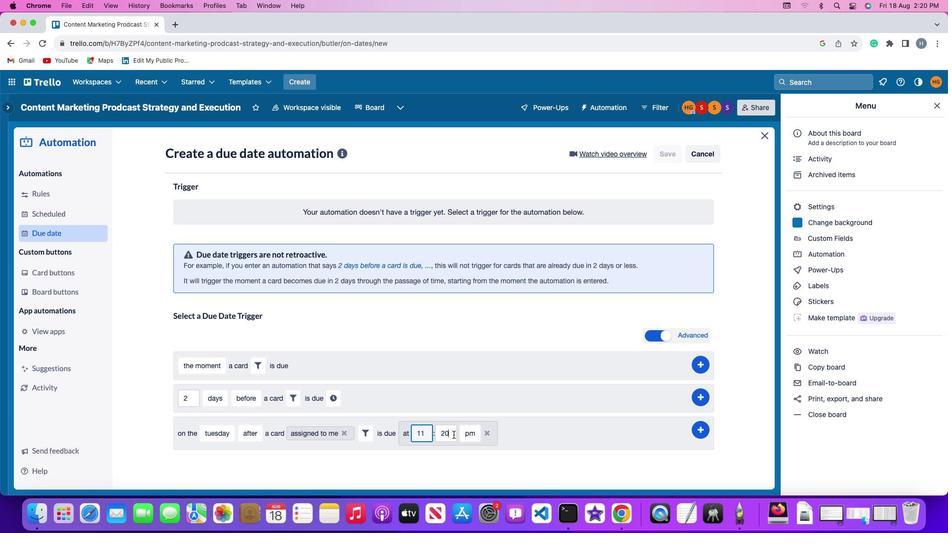 
Action: Key pressed Key.backspaceKey.backspace'0''0'
Screenshot: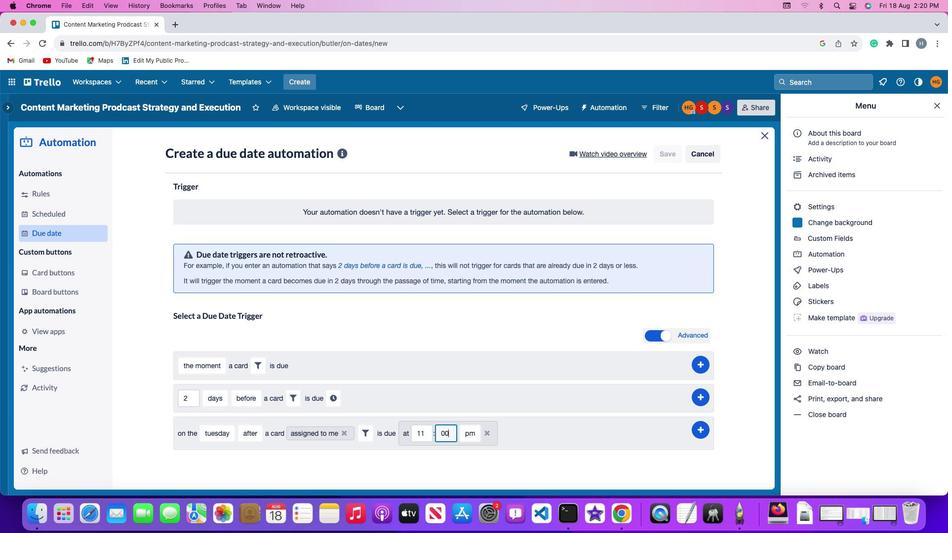 
Action: Mouse moved to (466, 434)
Screenshot: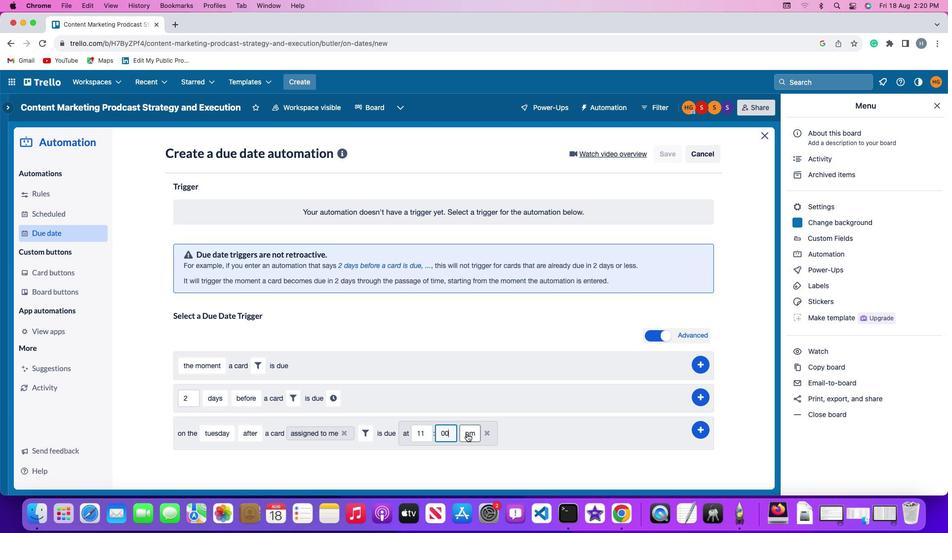 
Action: Mouse pressed left at (466, 434)
Screenshot: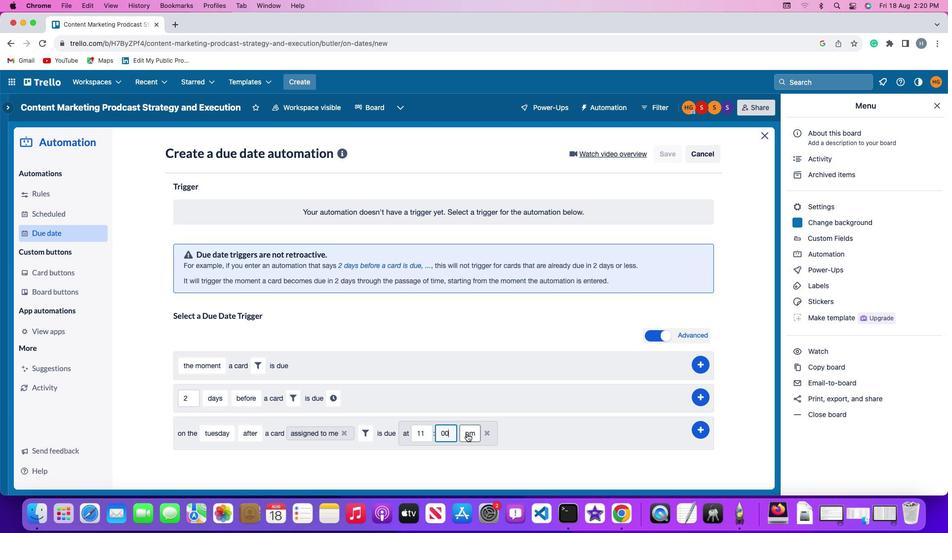 
Action: Mouse moved to (467, 453)
Screenshot: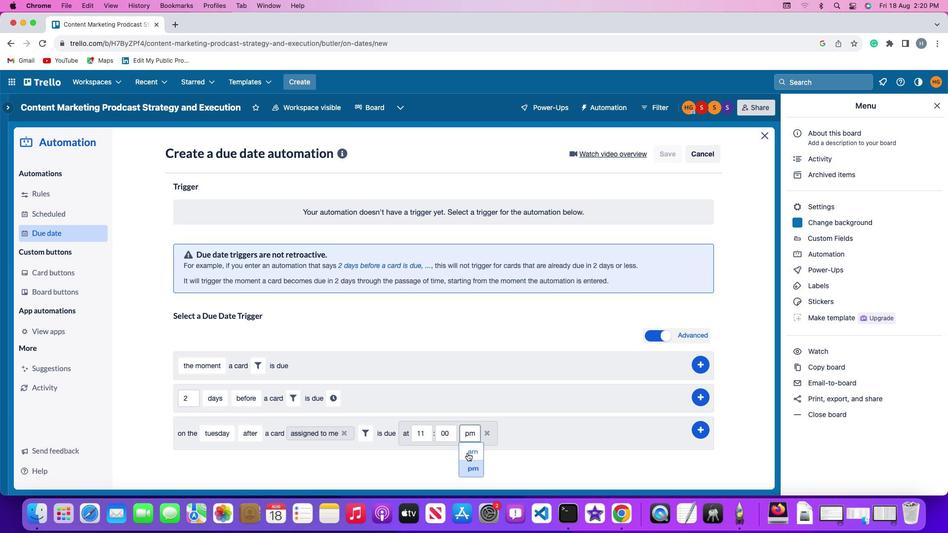 
Action: Mouse pressed left at (467, 453)
Screenshot: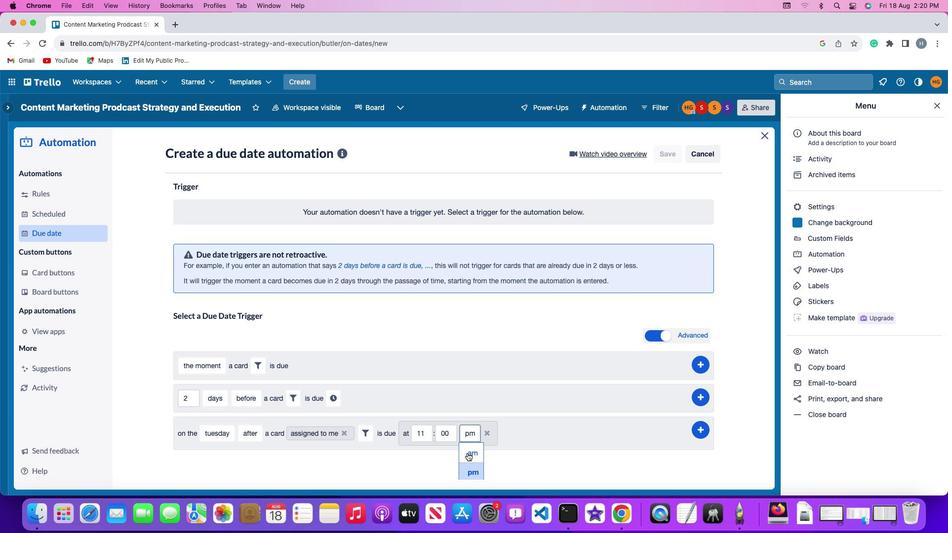 
Action: Mouse moved to (703, 427)
Screenshot: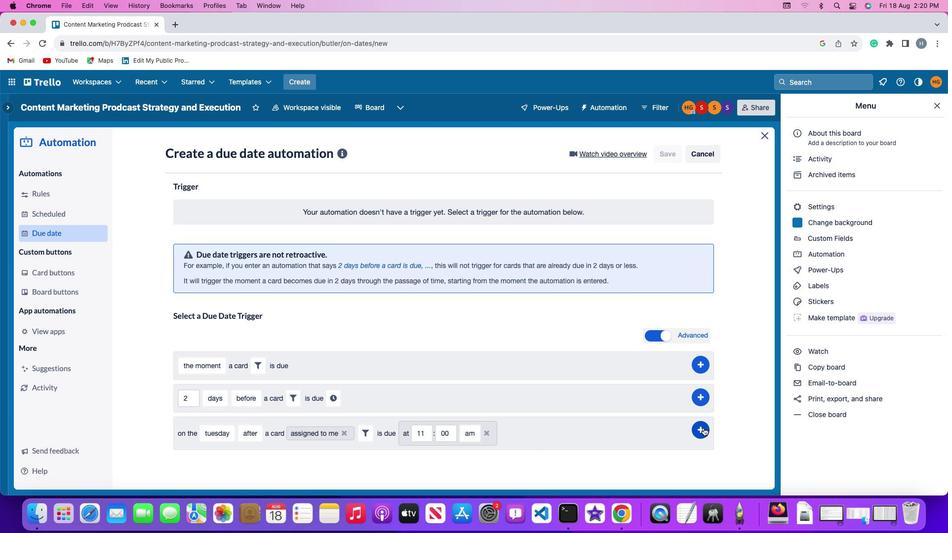 
Action: Mouse pressed left at (703, 427)
Screenshot: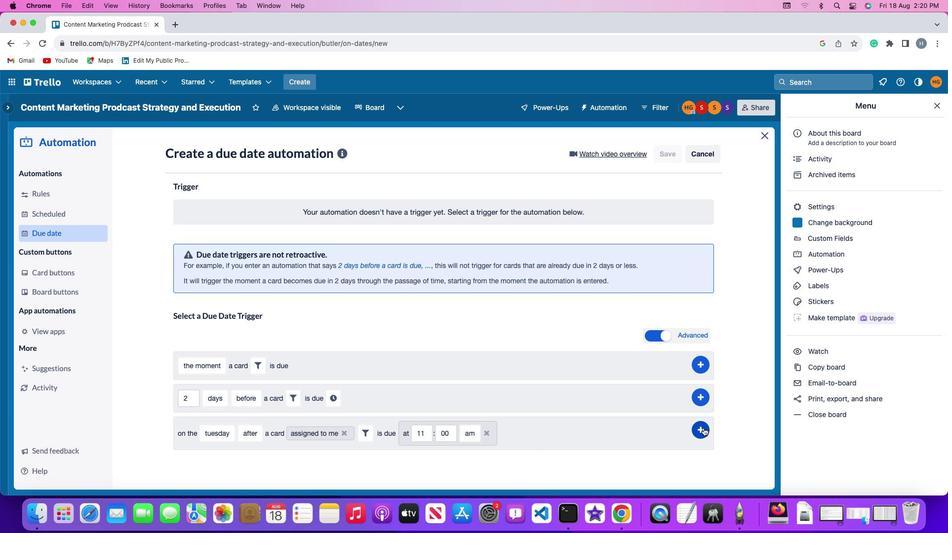 
Action: Mouse moved to (746, 377)
Screenshot: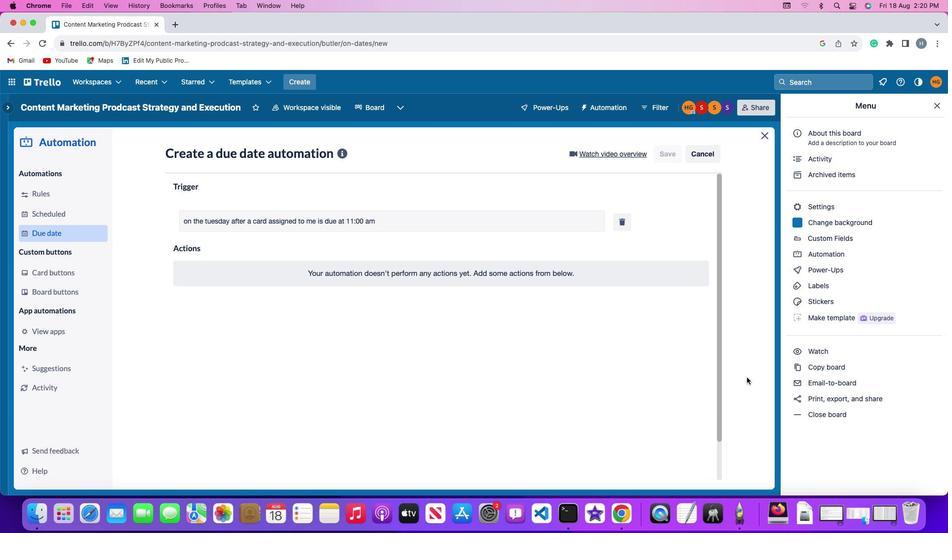 
